 Task: Look for space in Ixtac Zoquitlán, Mexico from 12th  August, 2023 to 15th August, 2023 for 3 adults in price range Rs.12000 to Rs.16000. Place can be entire place with 2 bedrooms having 3 beds and 1 bathroom. Property type can be house, flat, guest house. Booking option can be shelf check-in. Required host language is English.
Action: Mouse moved to (471, 103)
Screenshot: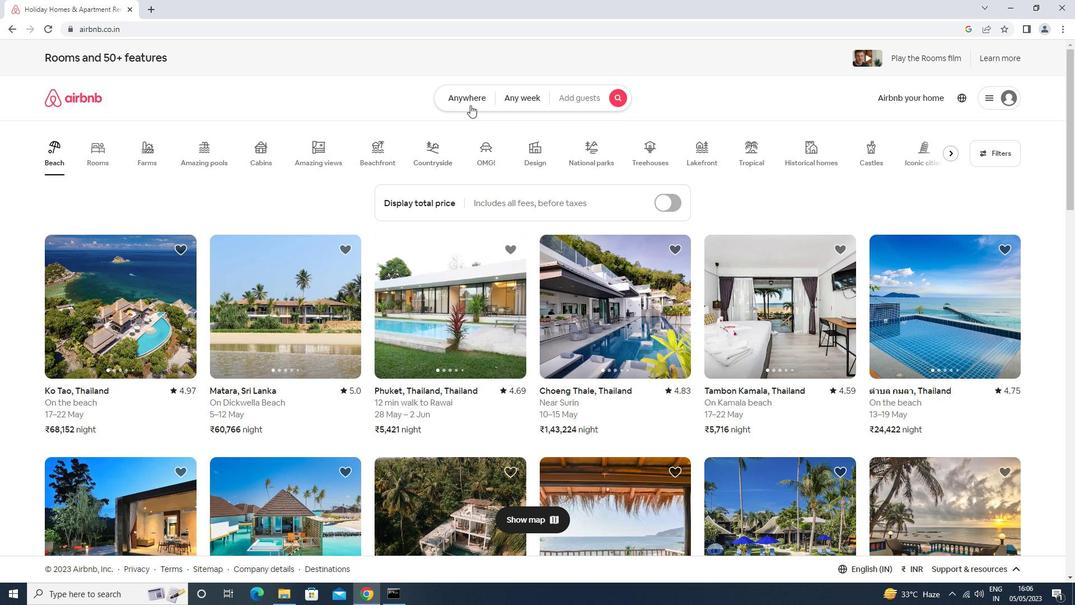 
Action: Mouse pressed left at (471, 103)
Screenshot: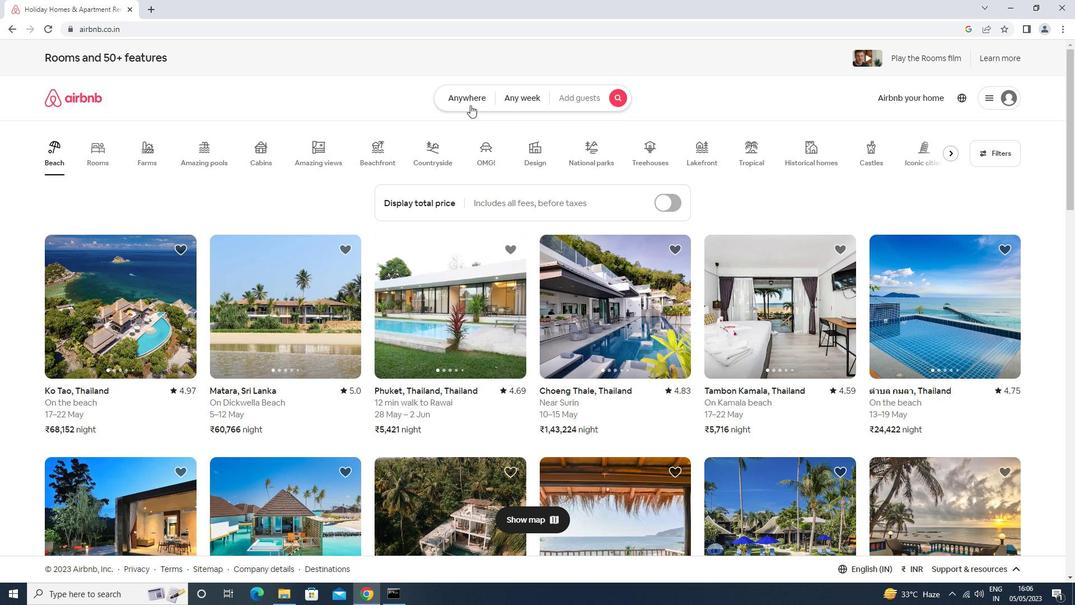 
Action: Mouse moved to (396, 130)
Screenshot: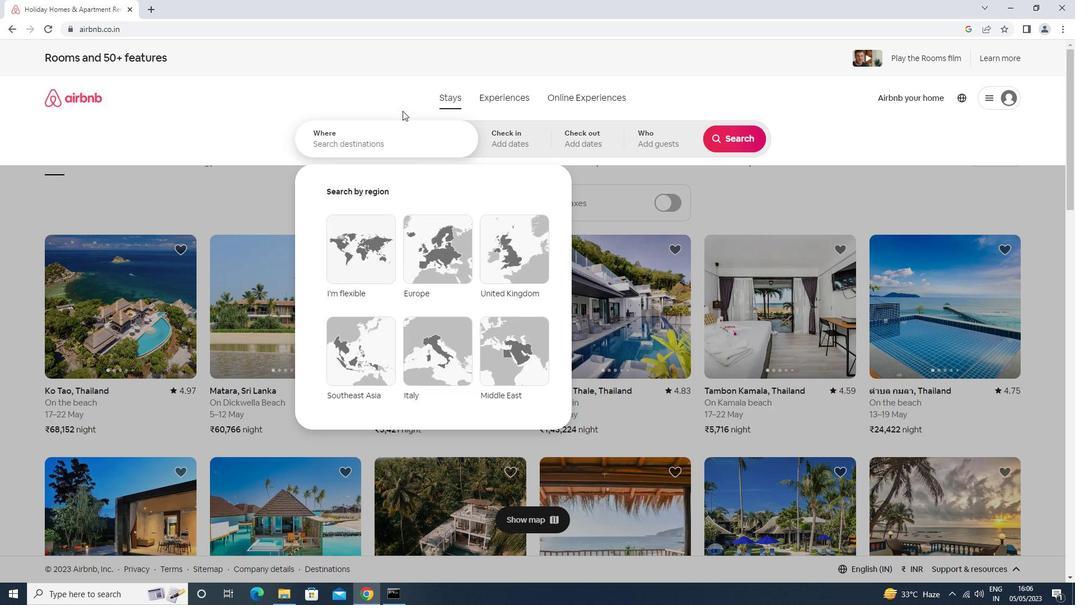 
Action: Mouse pressed left at (396, 130)
Screenshot: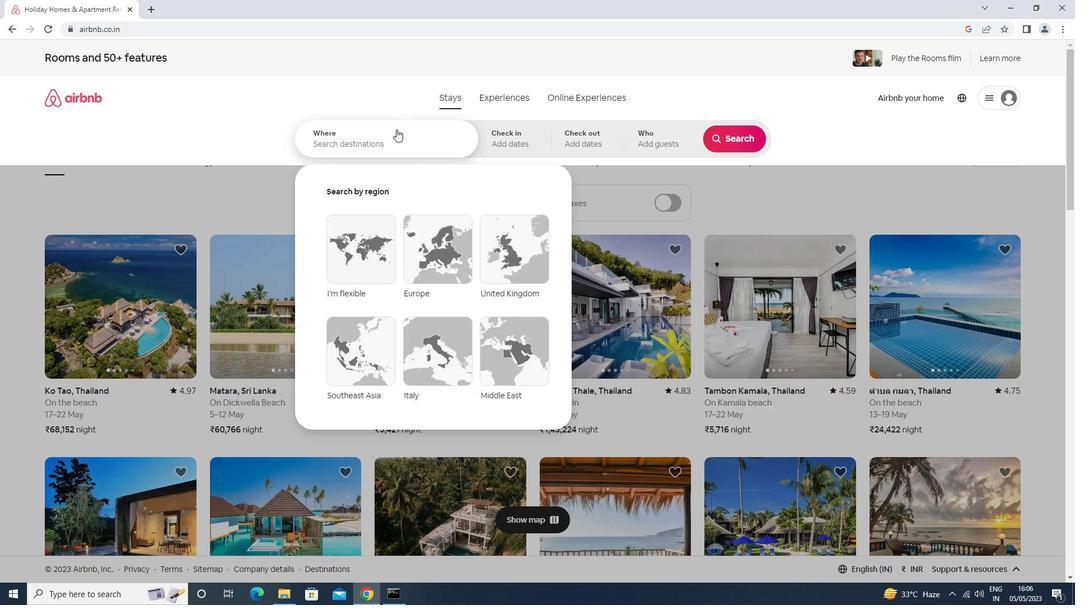 
Action: Mouse moved to (396, 131)
Screenshot: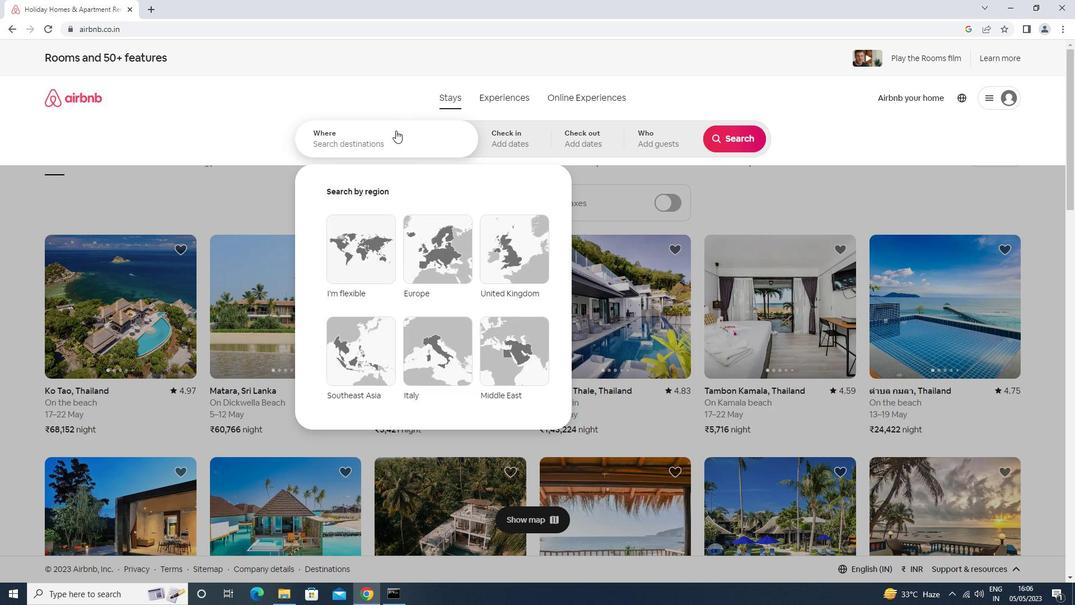 
Action: Key pressed lxmiquilpan<Key.space>zoquitlan,<Key.space>mexico<Key.enter>
Screenshot: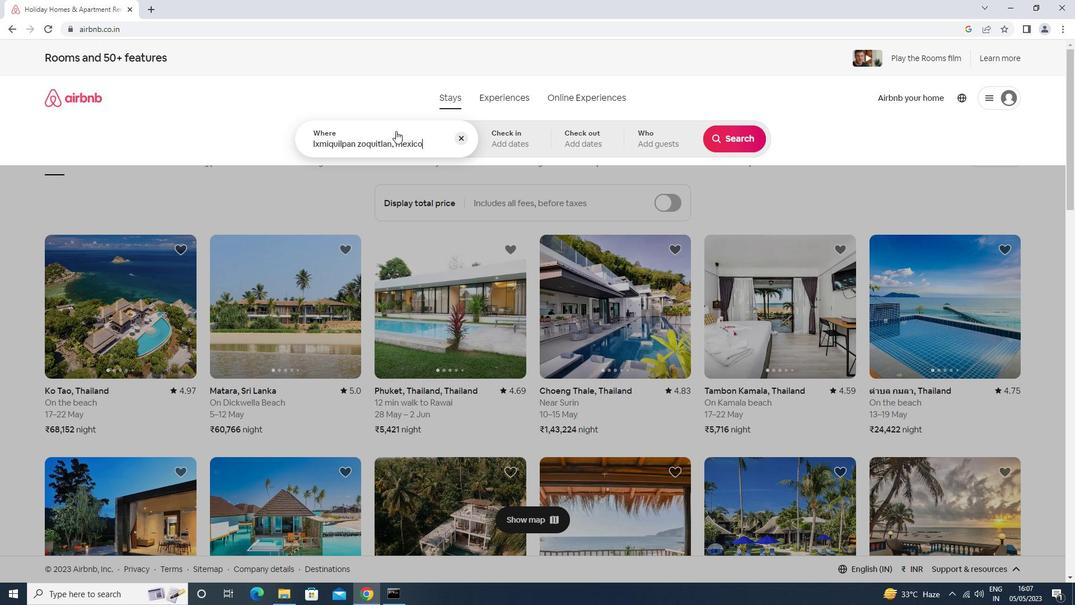
Action: Mouse moved to (729, 230)
Screenshot: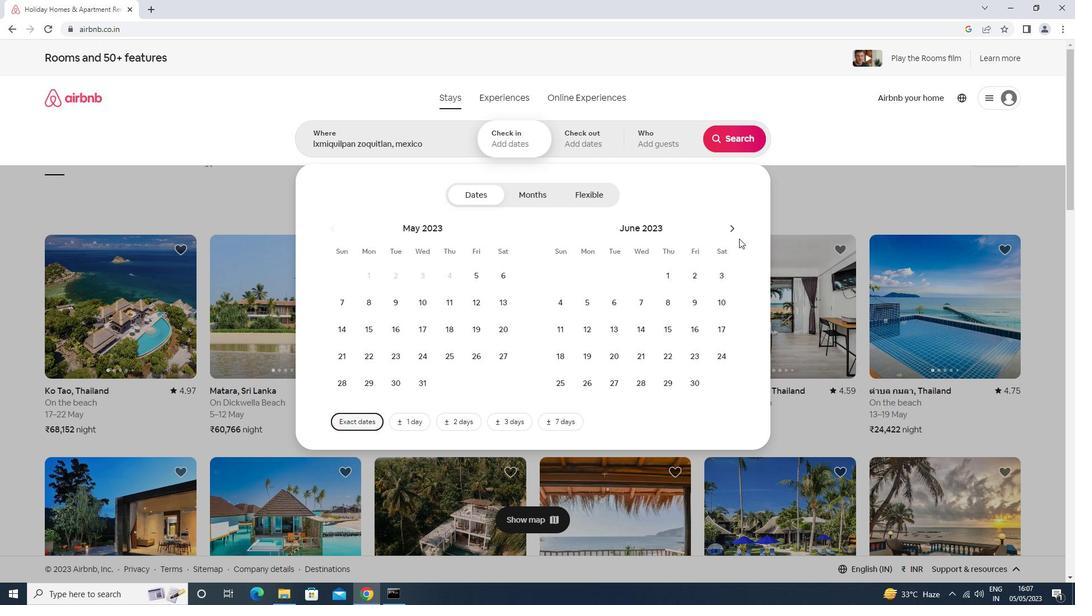 
Action: Mouse pressed left at (729, 230)
Screenshot: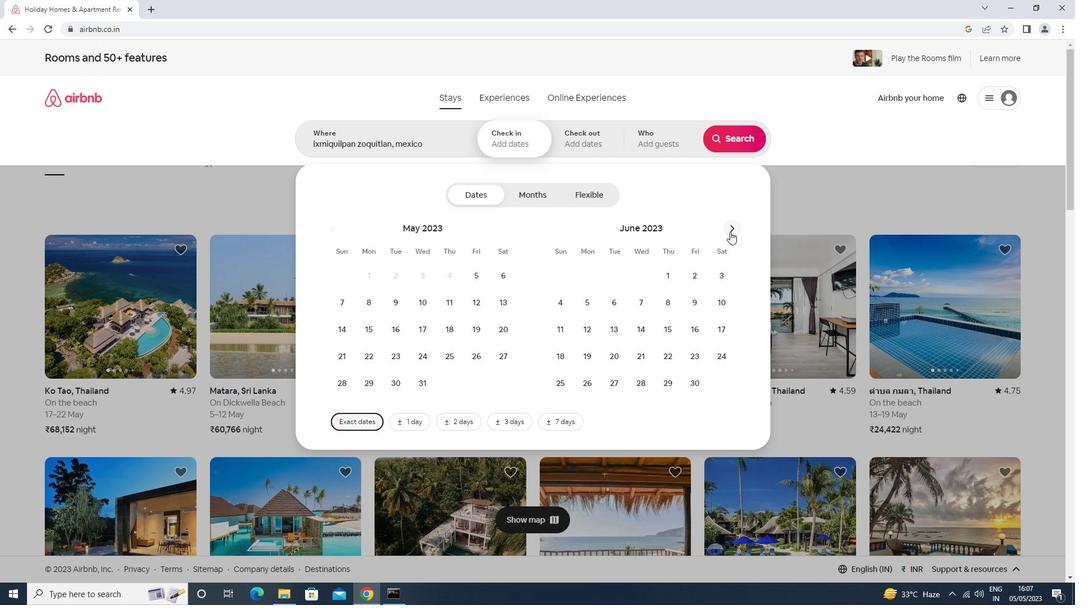 
Action: Mouse moved to (729, 230)
Screenshot: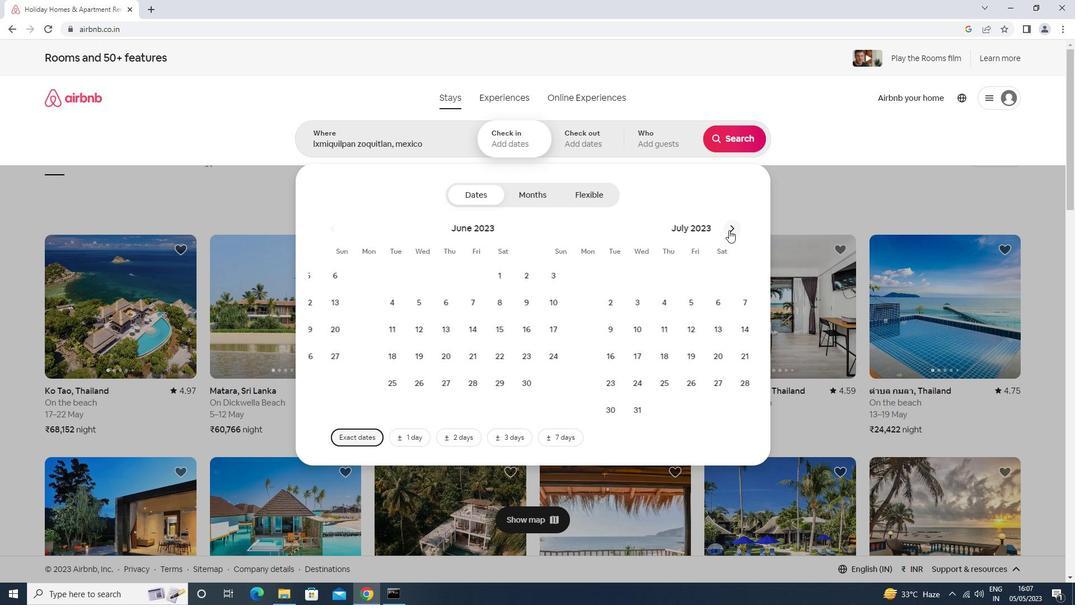 
Action: Mouse pressed left at (729, 230)
Screenshot: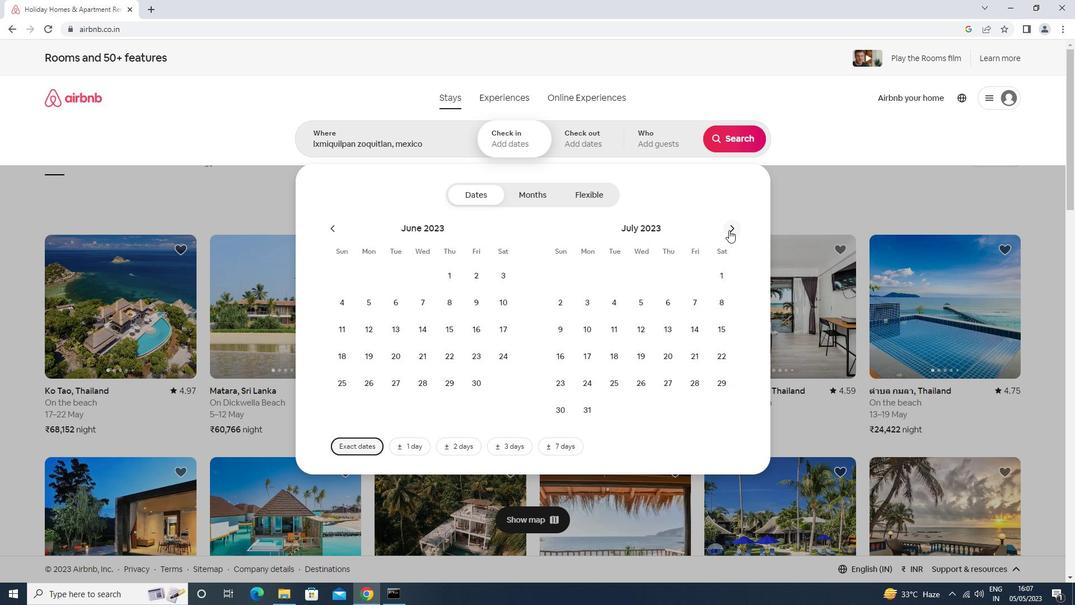 
Action: Mouse moved to (729, 295)
Screenshot: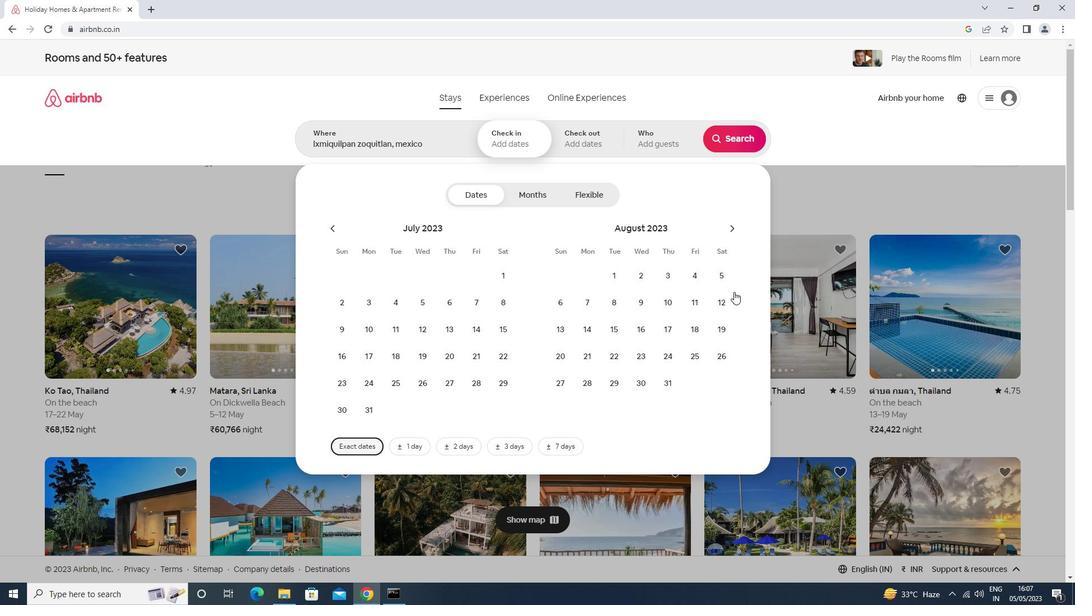 
Action: Mouse pressed left at (729, 295)
Screenshot: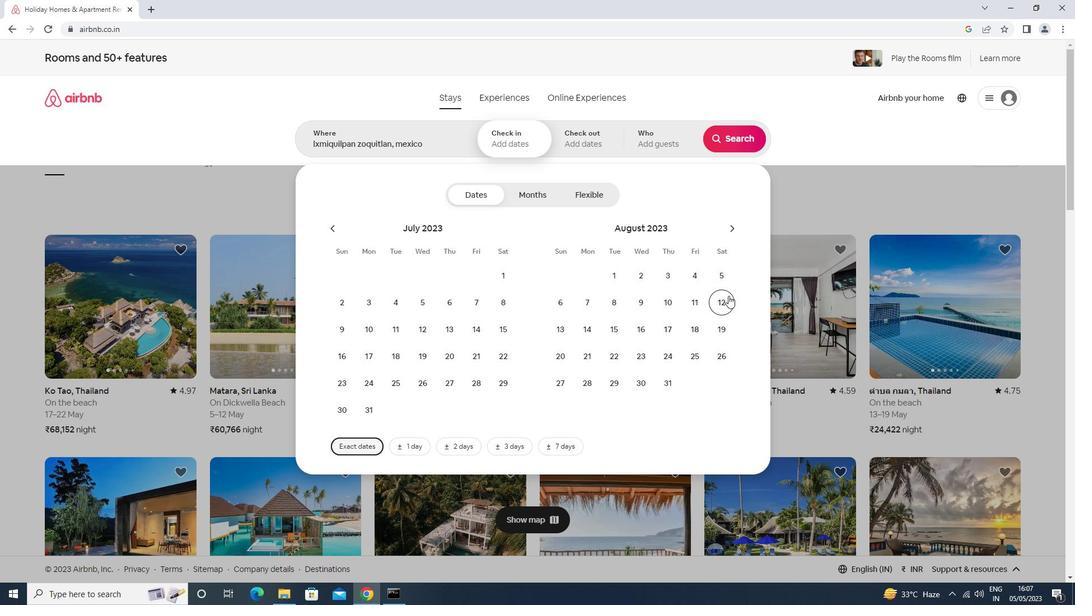 
Action: Mouse moved to (620, 331)
Screenshot: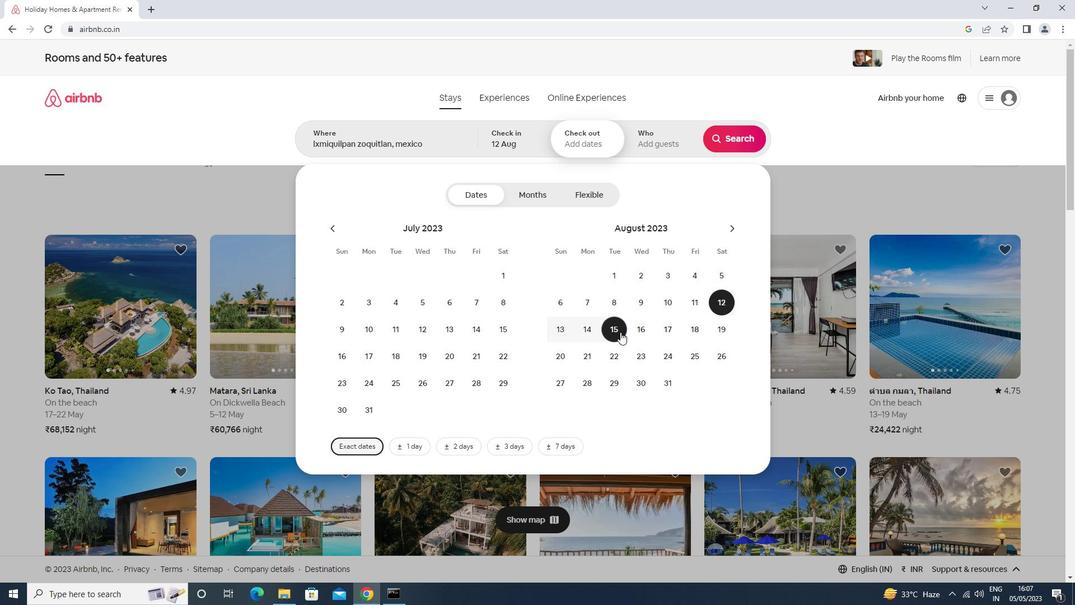 
Action: Mouse pressed left at (620, 331)
Screenshot: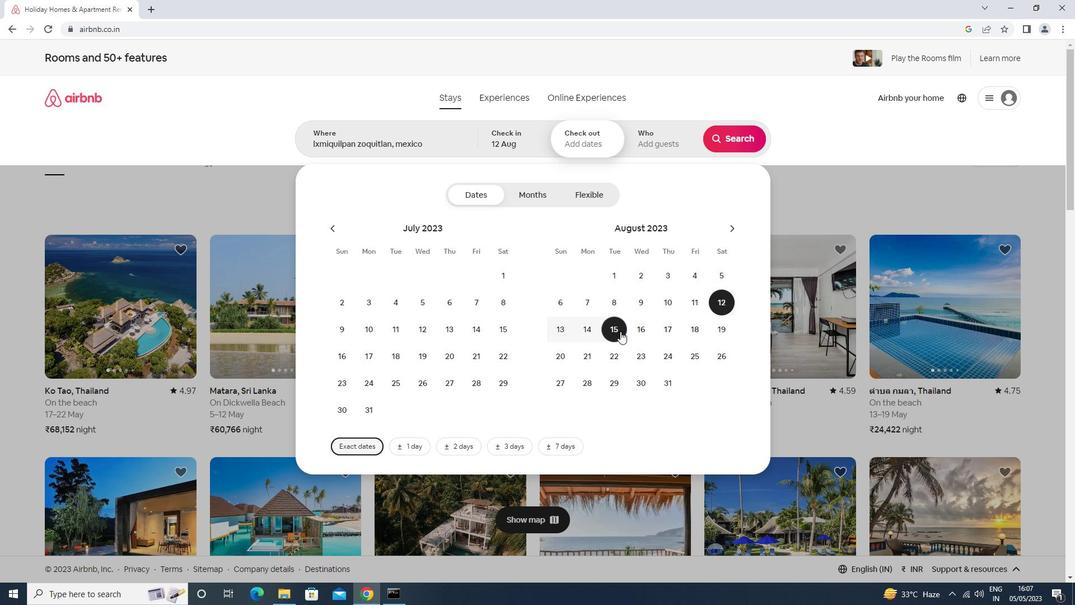 
Action: Mouse moved to (671, 143)
Screenshot: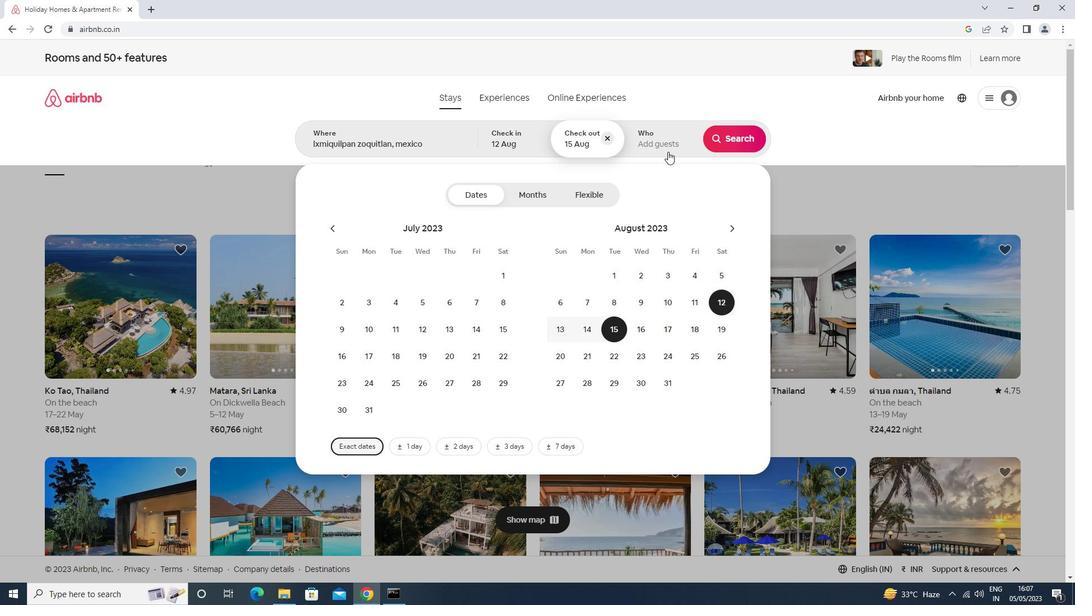 
Action: Mouse pressed left at (671, 143)
Screenshot: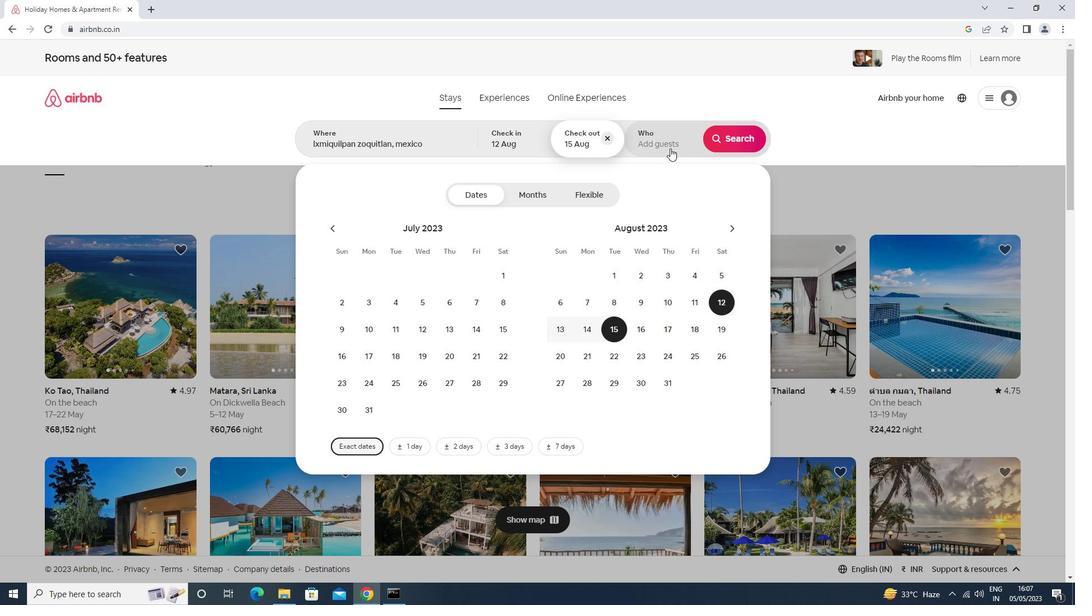 
Action: Mouse moved to (735, 196)
Screenshot: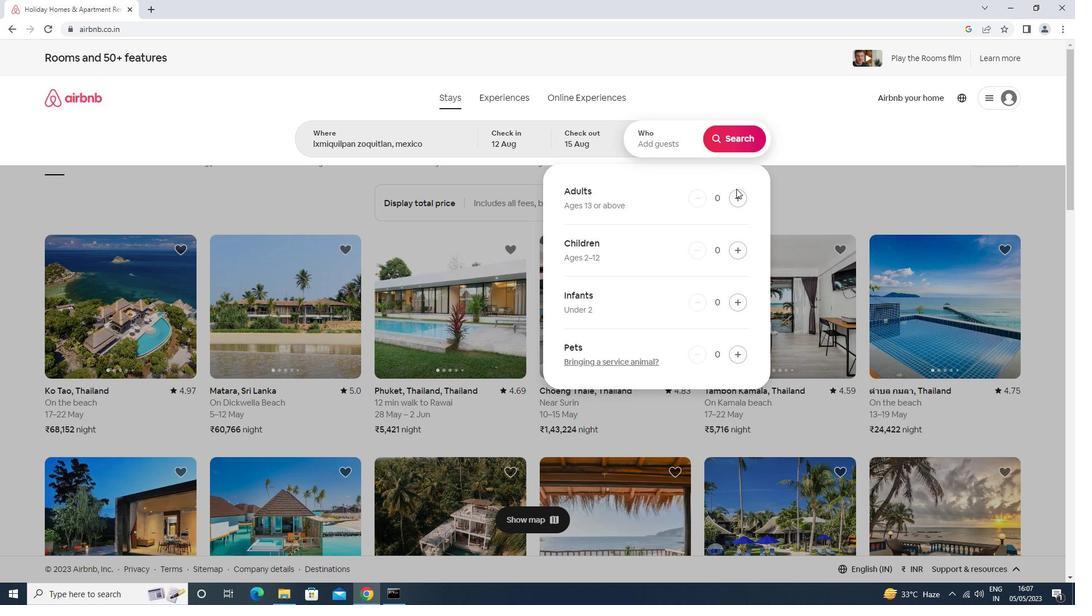 
Action: Mouse pressed left at (735, 196)
Screenshot: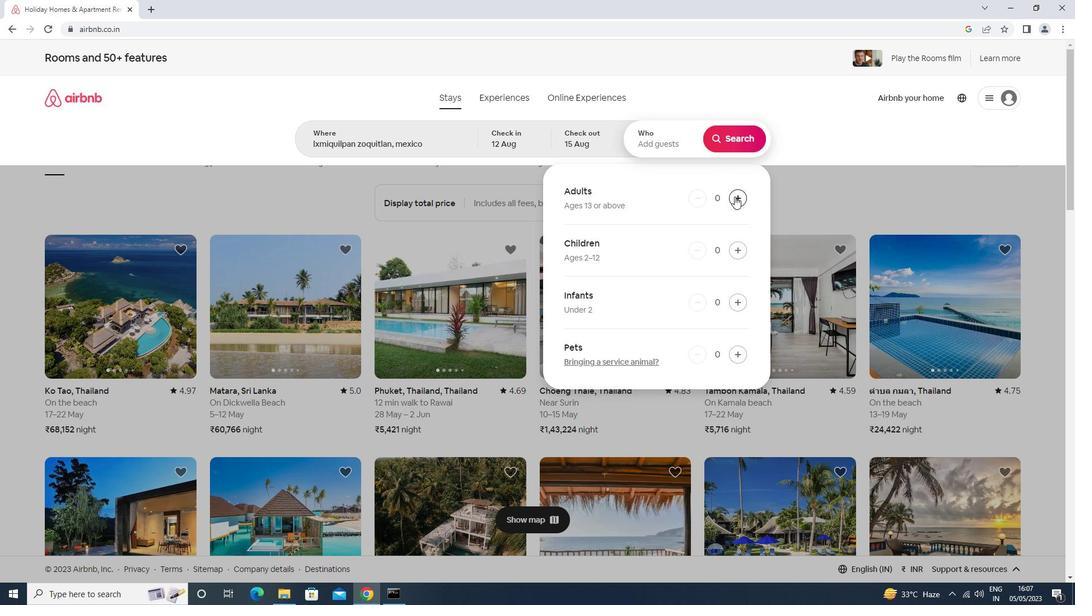 
Action: Mouse pressed left at (735, 196)
Screenshot: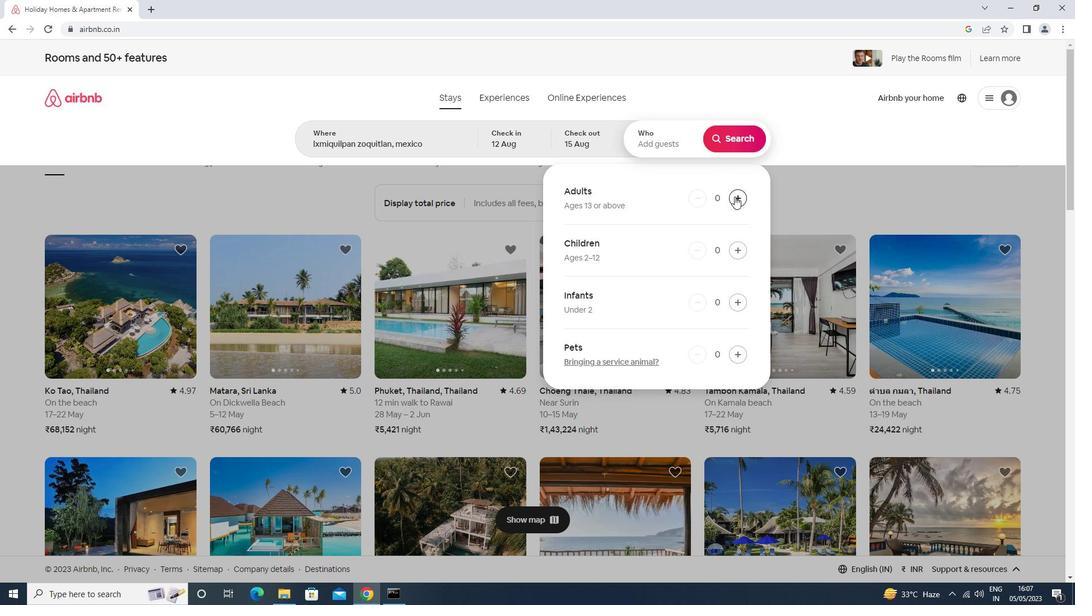 
Action: Mouse pressed left at (735, 196)
Screenshot: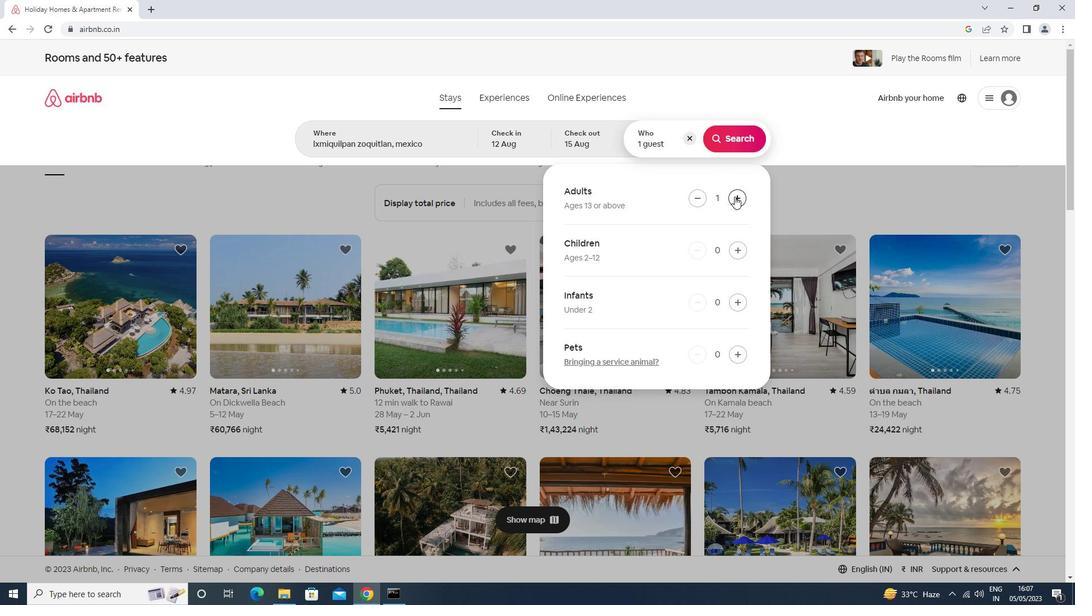 
Action: Mouse moved to (737, 144)
Screenshot: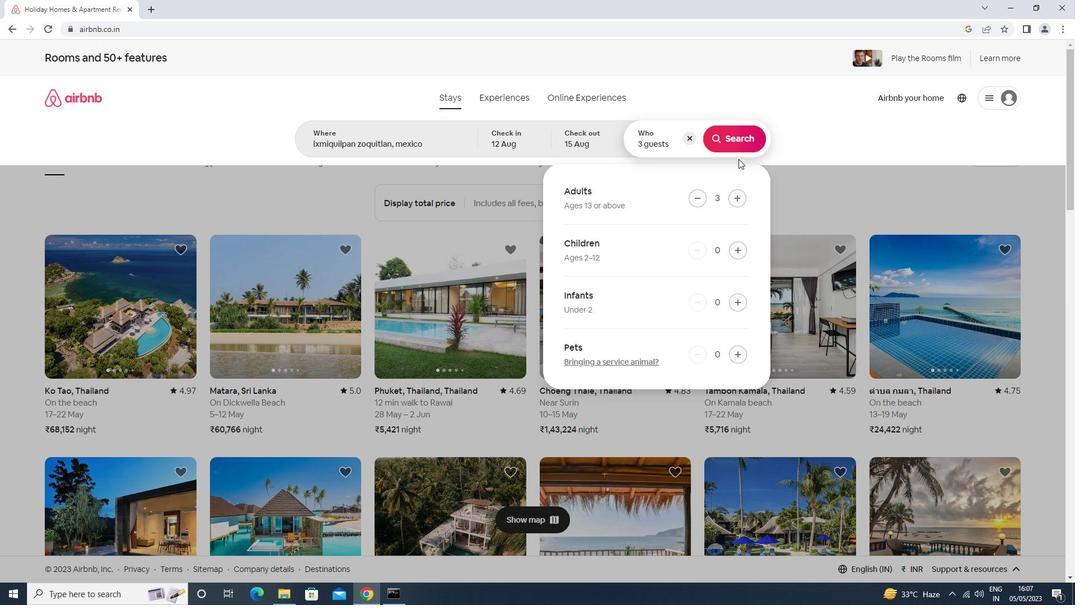 
Action: Mouse pressed left at (737, 144)
Screenshot: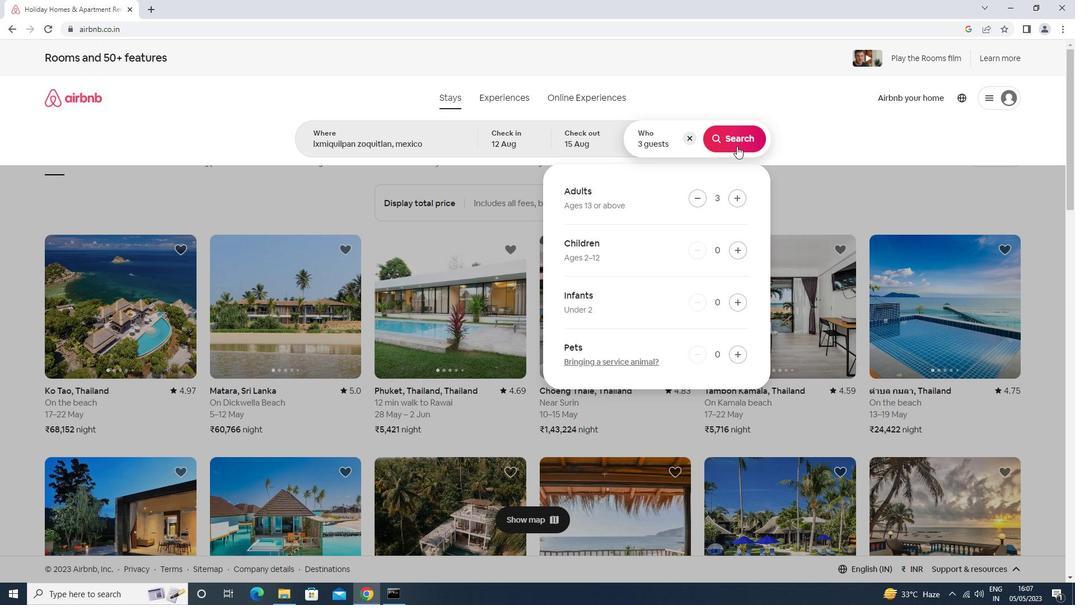 
Action: Mouse moved to (1035, 107)
Screenshot: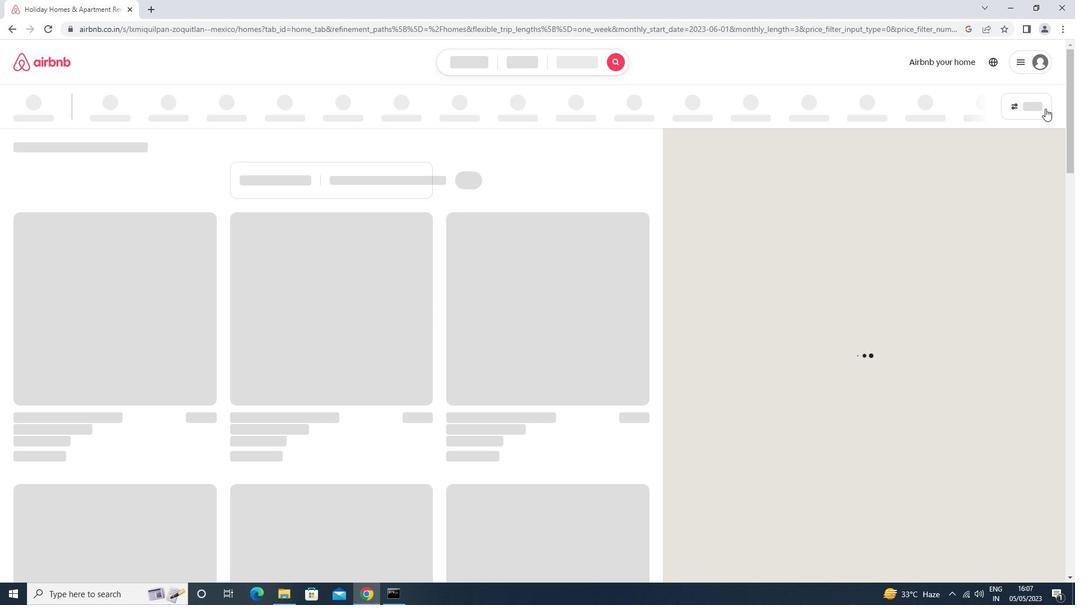 
Action: Mouse pressed left at (1035, 107)
Screenshot: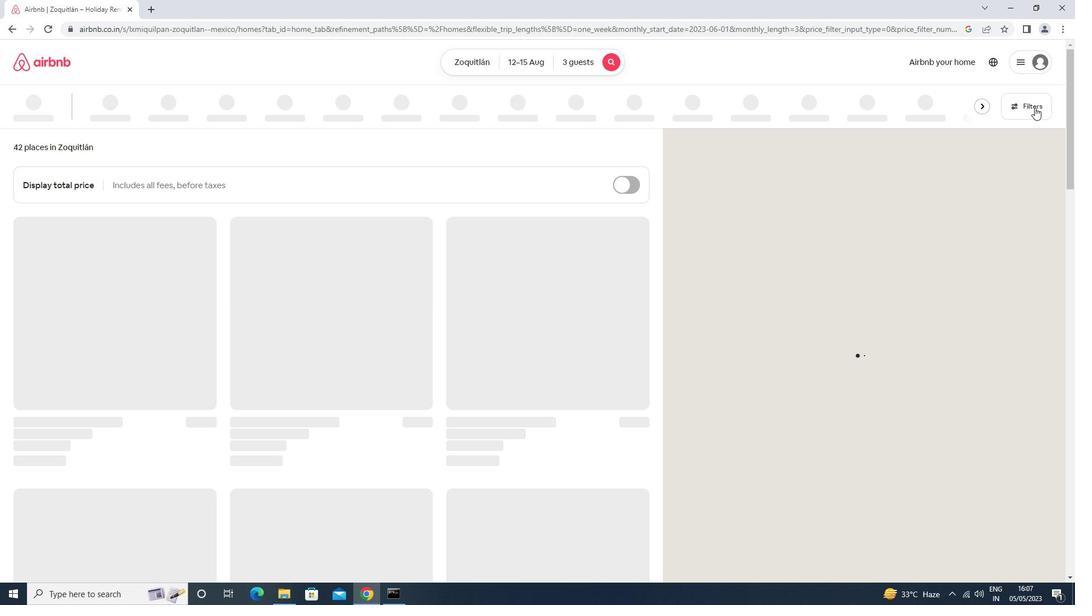 
Action: Mouse moved to (454, 374)
Screenshot: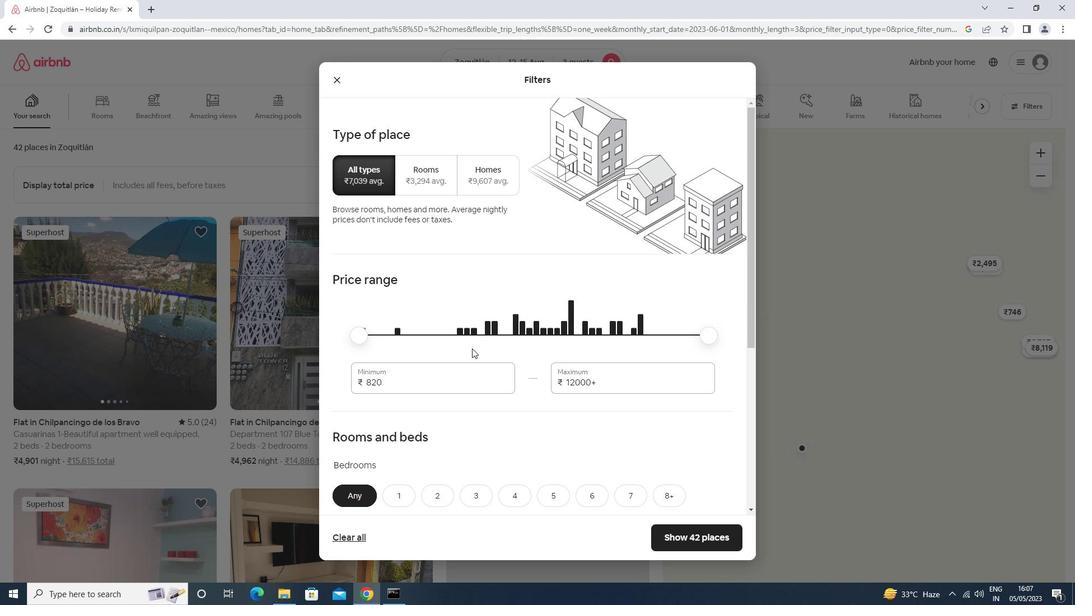 
Action: Mouse pressed left at (454, 374)
Screenshot: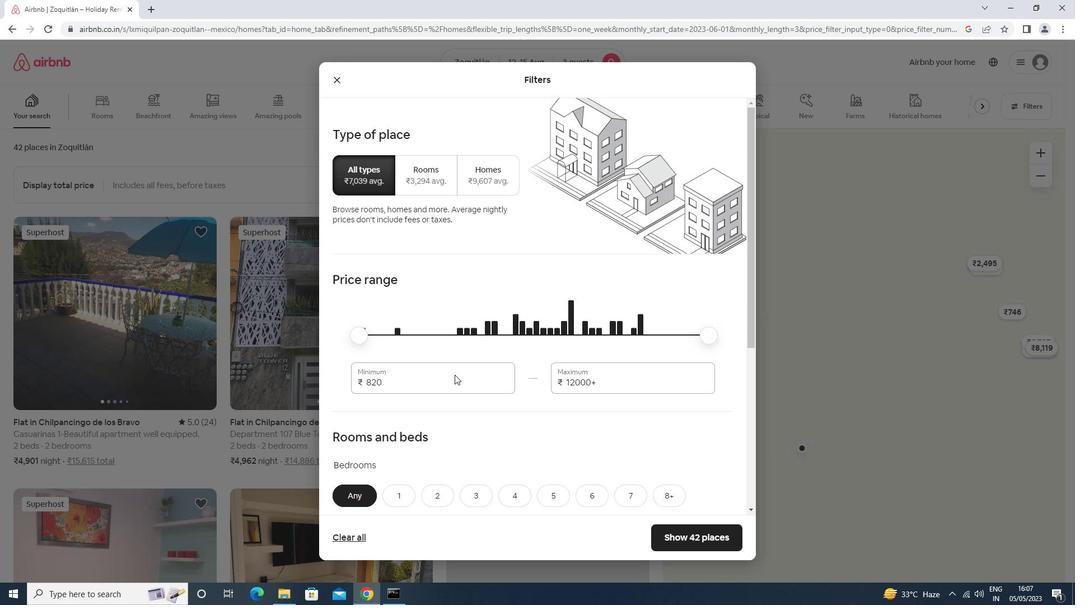 
Action: Mouse moved to (454, 374)
Screenshot: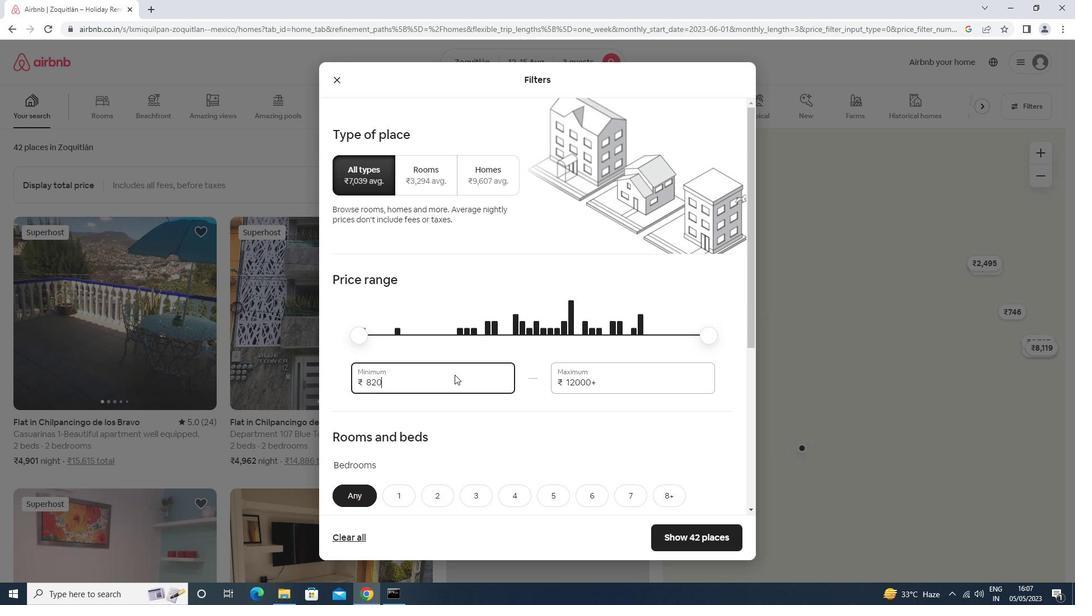 
Action: Key pressed <Key.backspace><Key.backspace><Key.backspace>12000<Key.tab>16000
Screenshot: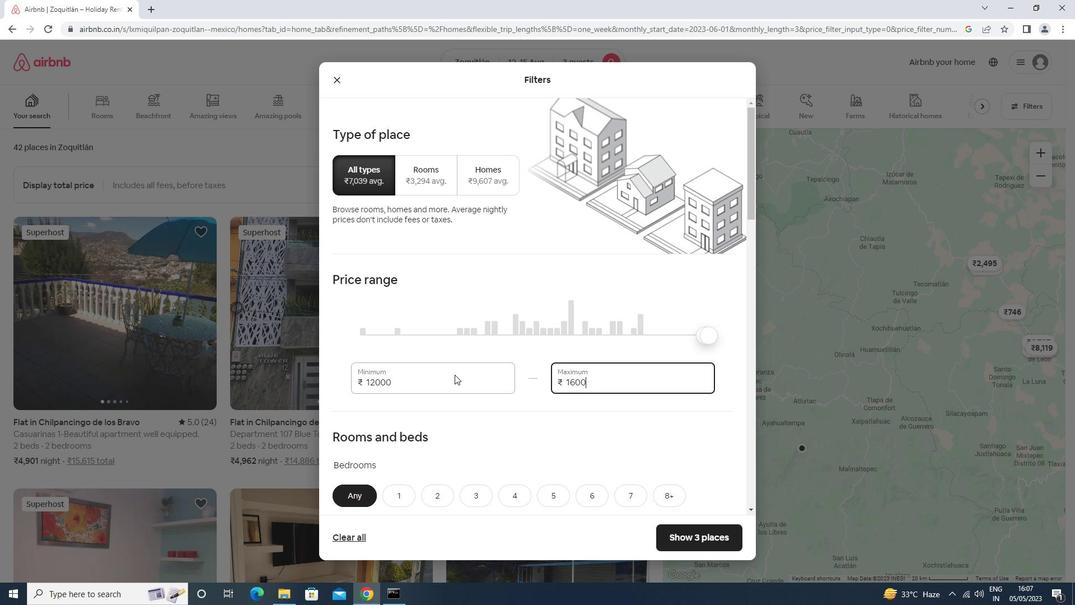 
Action: Mouse scrolled (454, 374) with delta (0, 0)
Screenshot: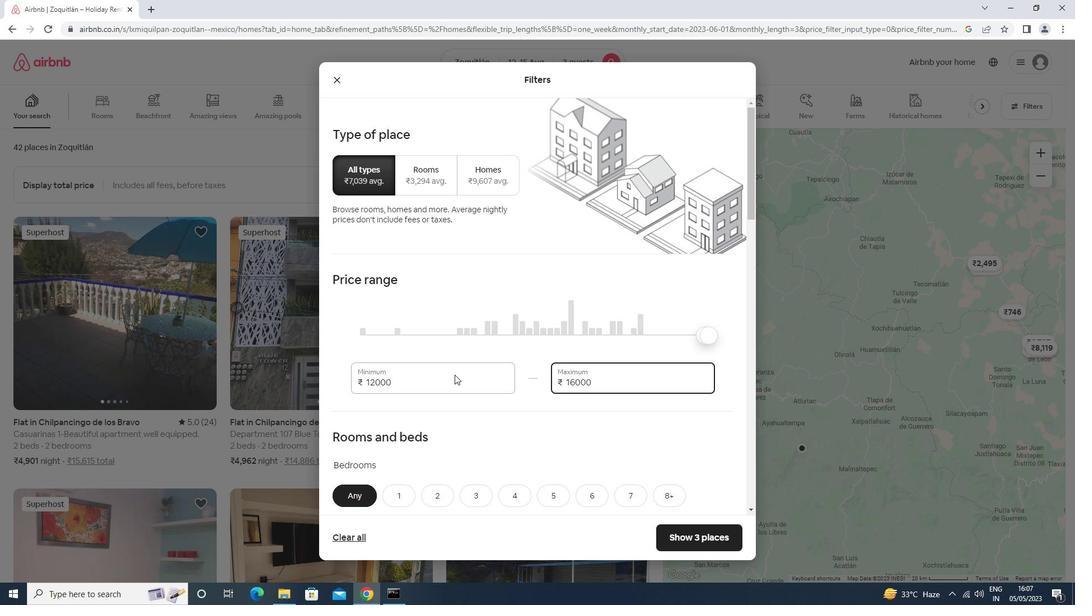 
Action: Mouse scrolled (454, 374) with delta (0, 0)
Screenshot: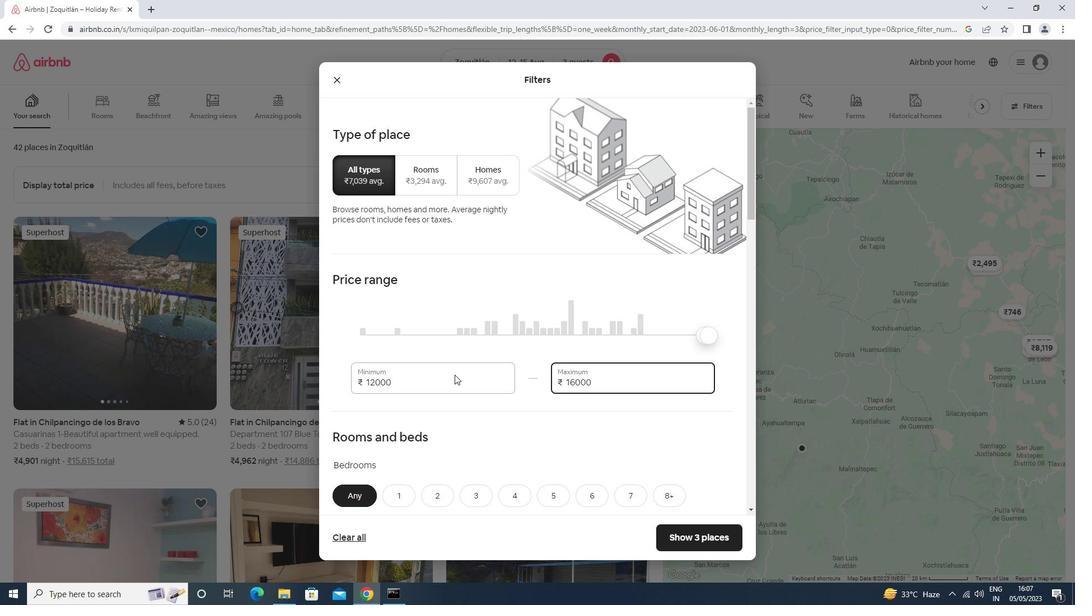 
Action: Mouse scrolled (454, 374) with delta (0, 0)
Screenshot: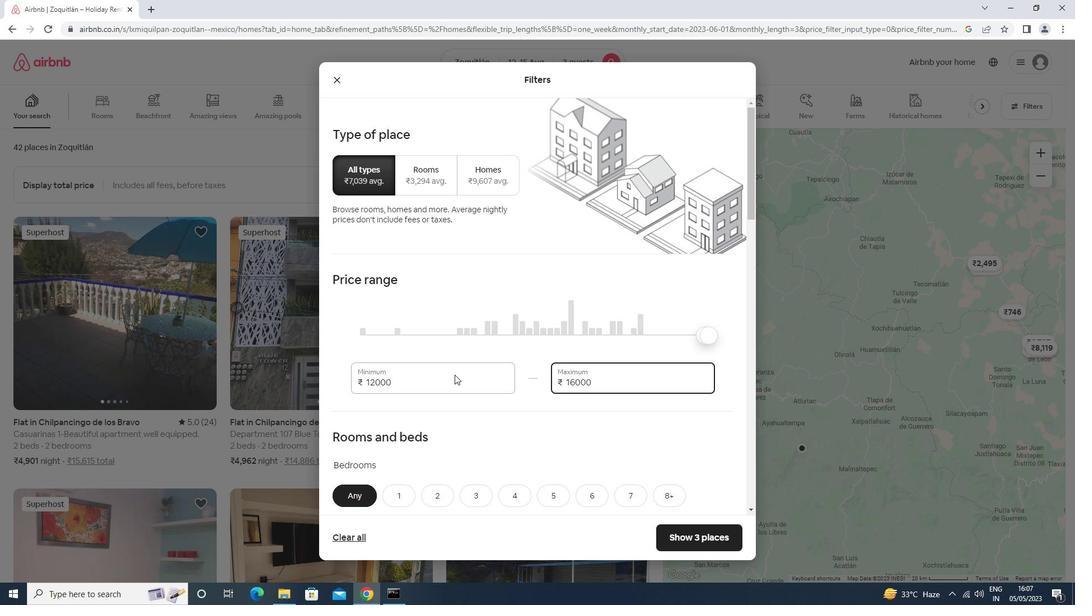 
Action: Mouse scrolled (454, 374) with delta (0, 0)
Screenshot: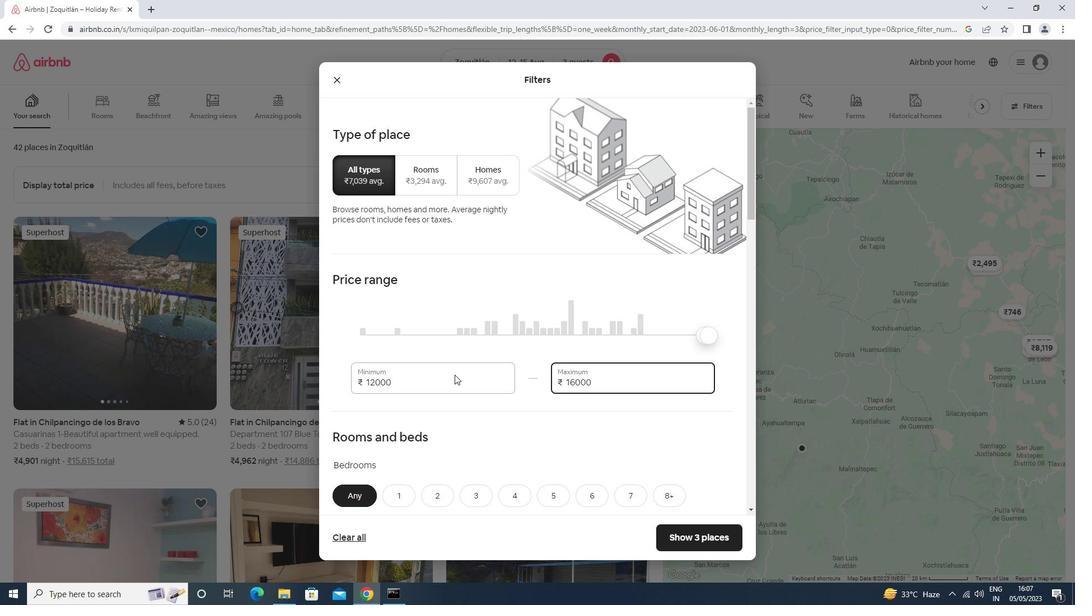 
Action: Mouse moved to (442, 277)
Screenshot: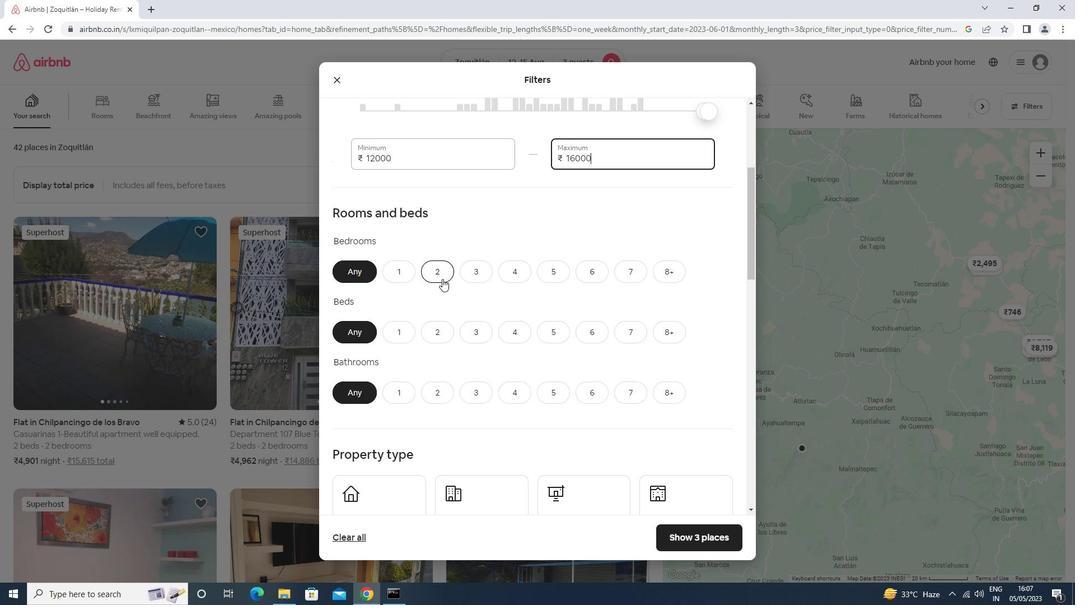 
Action: Mouse pressed left at (442, 277)
Screenshot: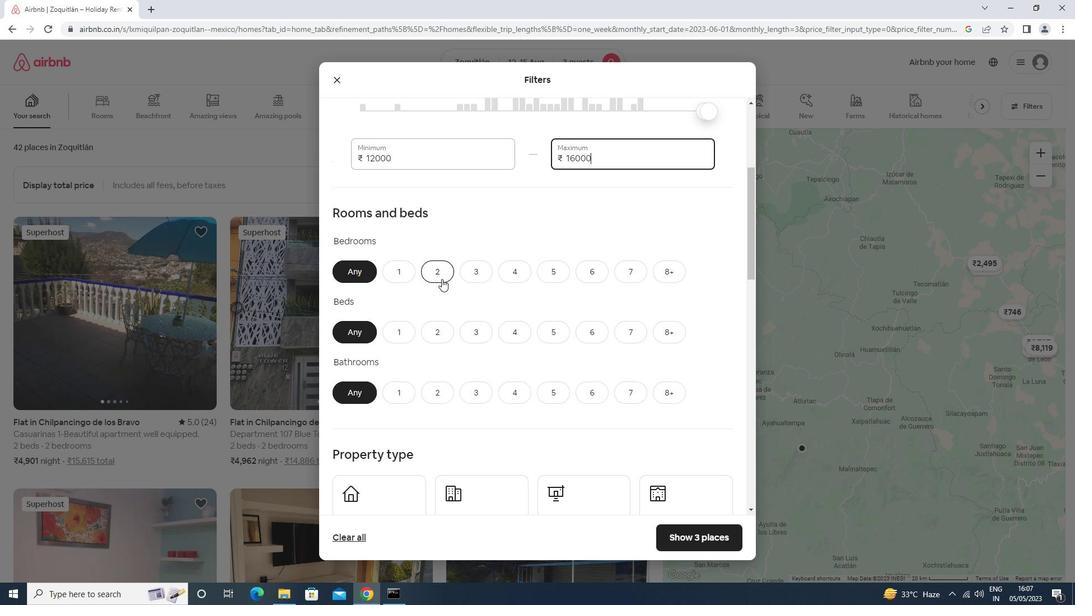 
Action: Mouse moved to (470, 330)
Screenshot: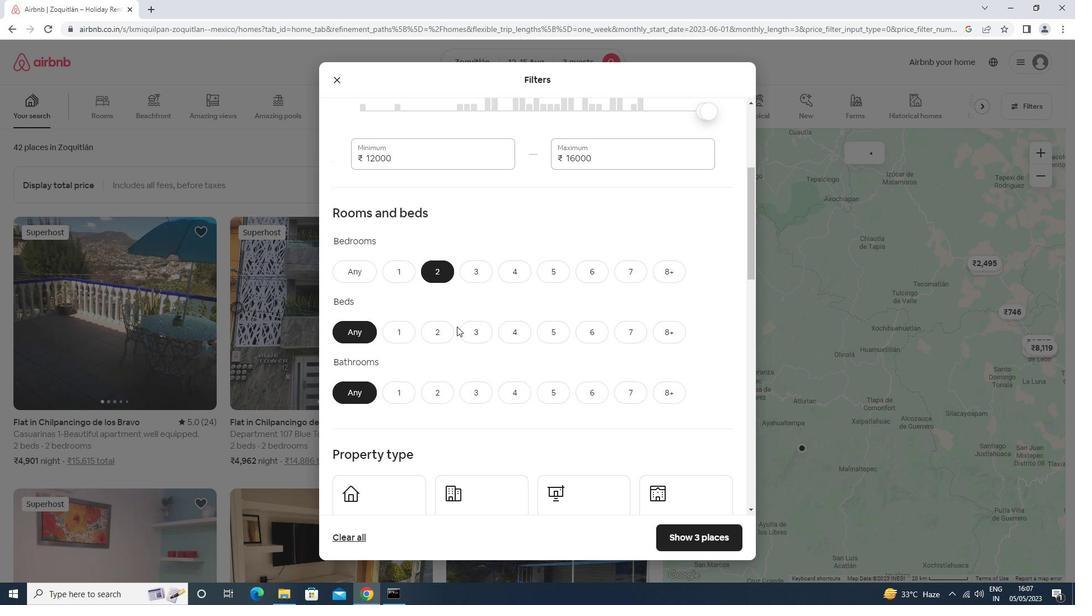 
Action: Mouse pressed left at (470, 330)
Screenshot: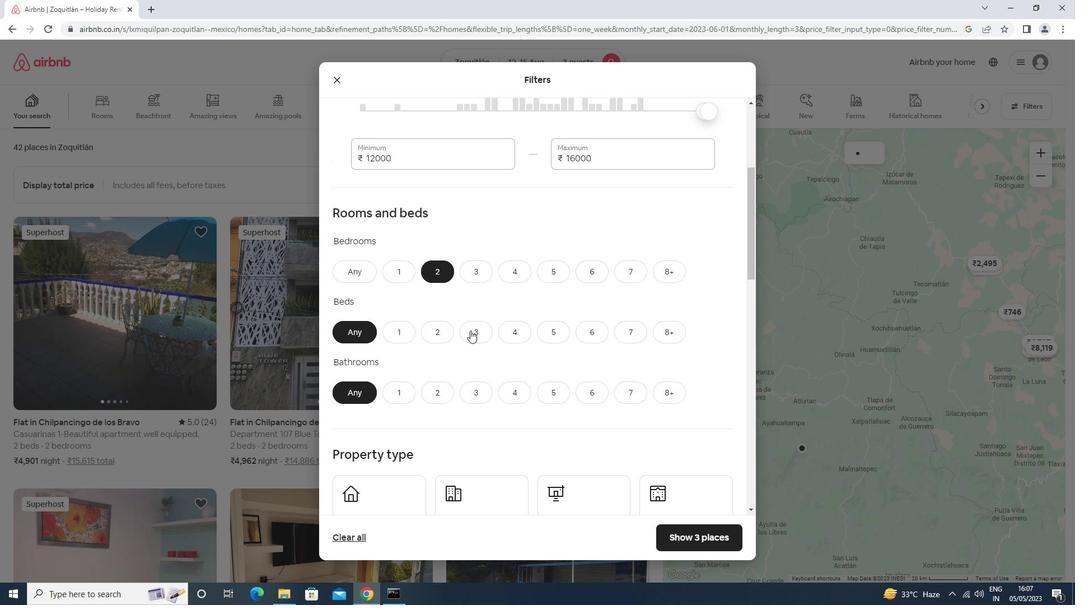 
Action: Mouse moved to (412, 393)
Screenshot: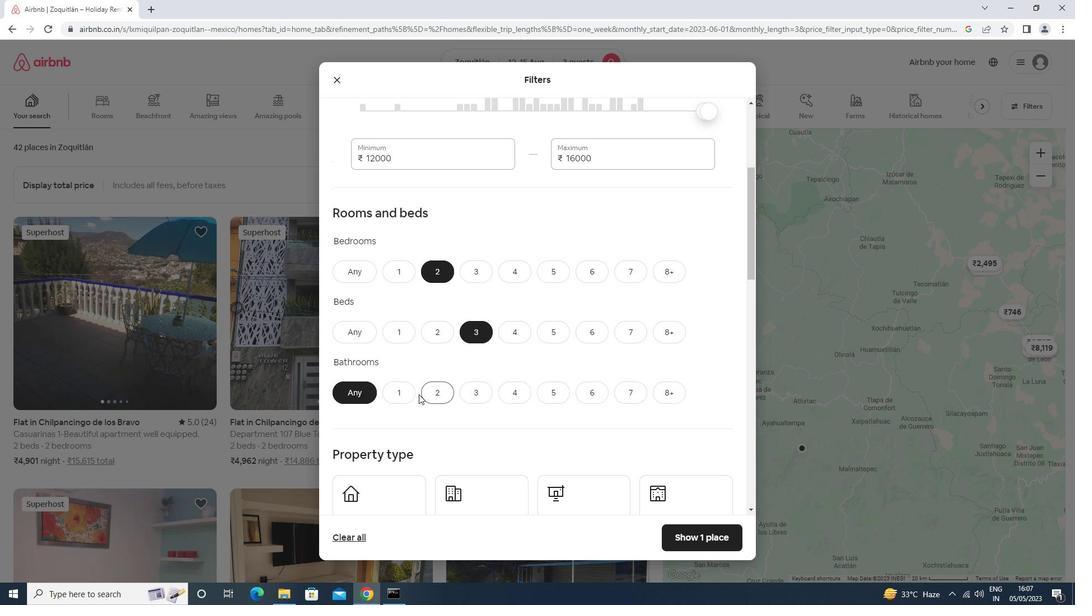 
Action: Mouse pressed left at (412, 393)
Screenshot: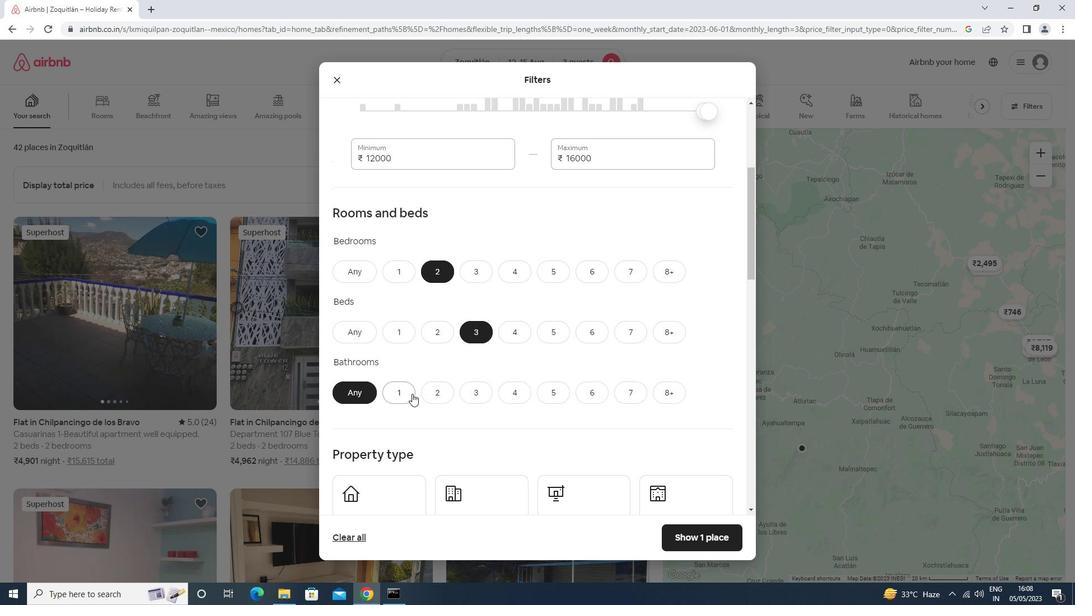 
Action: Mouse moved to (407, 395)
Screenshot: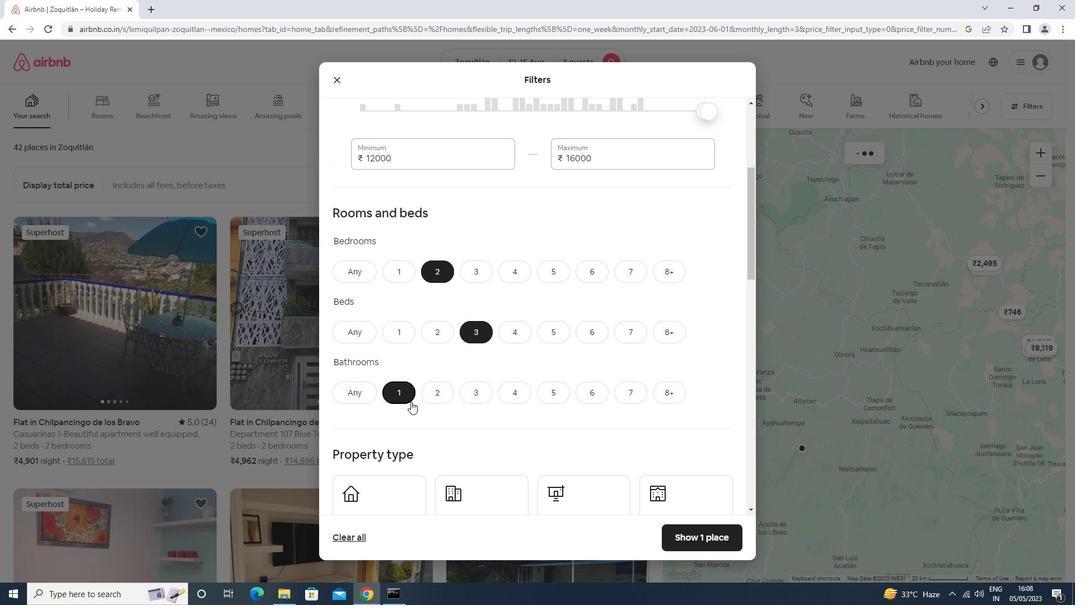 
Action: Mouse scrolled (407, 394) with delta (0, 0)
Screenshot: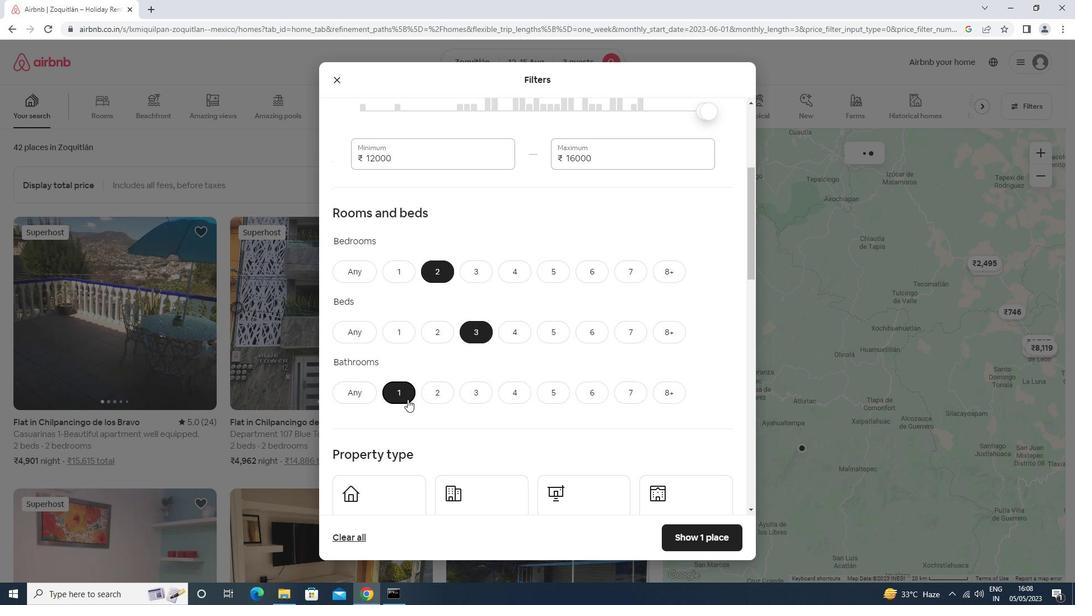 
Action: Mouse scrolled (407, 394) with delta (0, 0)
Screenshot: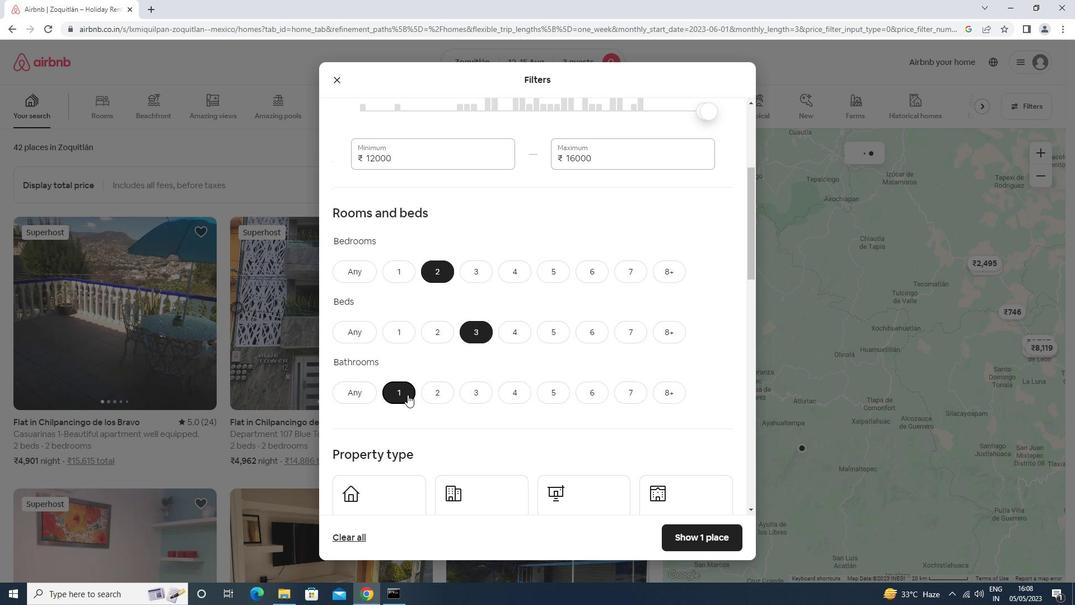 
Action: Mouse scrolled (407, 394) with delta (0, 0)
Screenshot: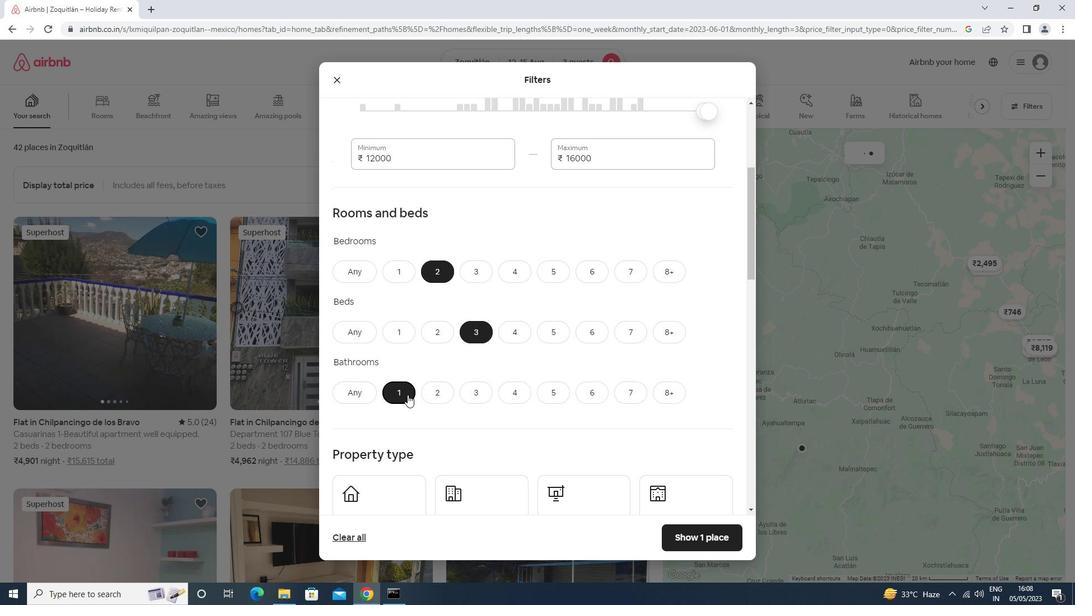 
Action: Mouse scrolled (407, 394) with delta (0, 0)
Screenshot: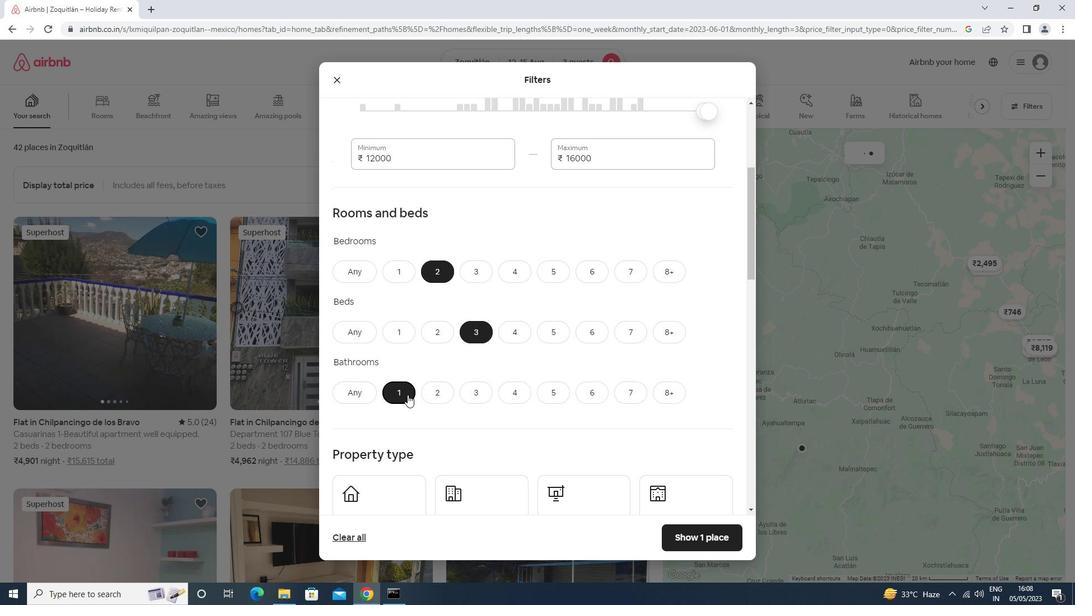 
Action: Mouse scrolled (407, 394) with delta (0, 0)
Screenshot: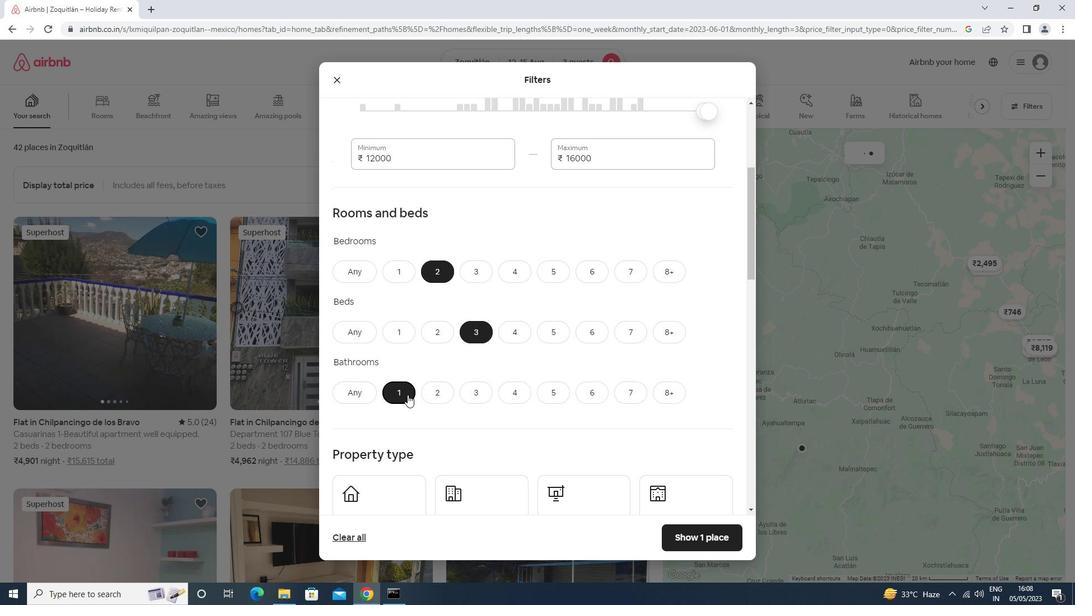 
Action: Mouse scrolled (407, 394) with delta (0, 0)
Screenshot: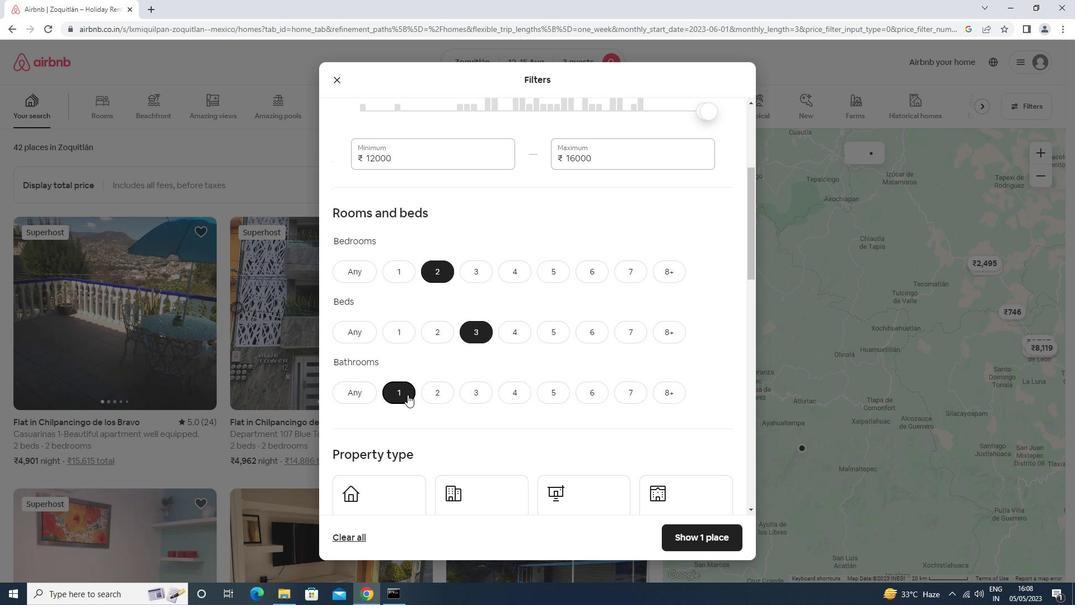 
Action: Mouse moved to (391, 177)
Screenshot: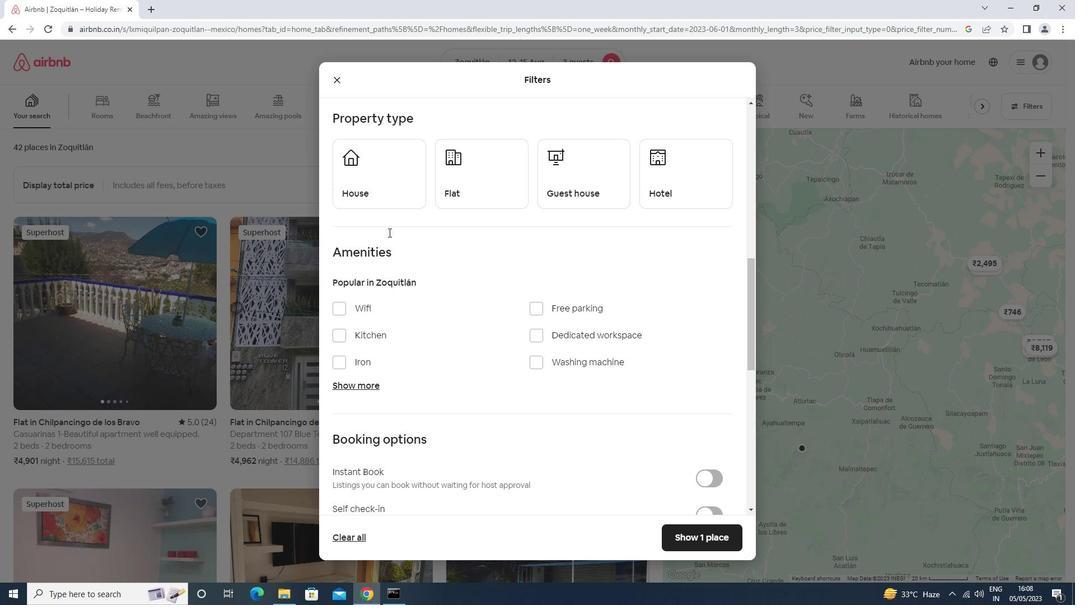 
Action: Mouse pressed left at (391, 177)
Screenshot: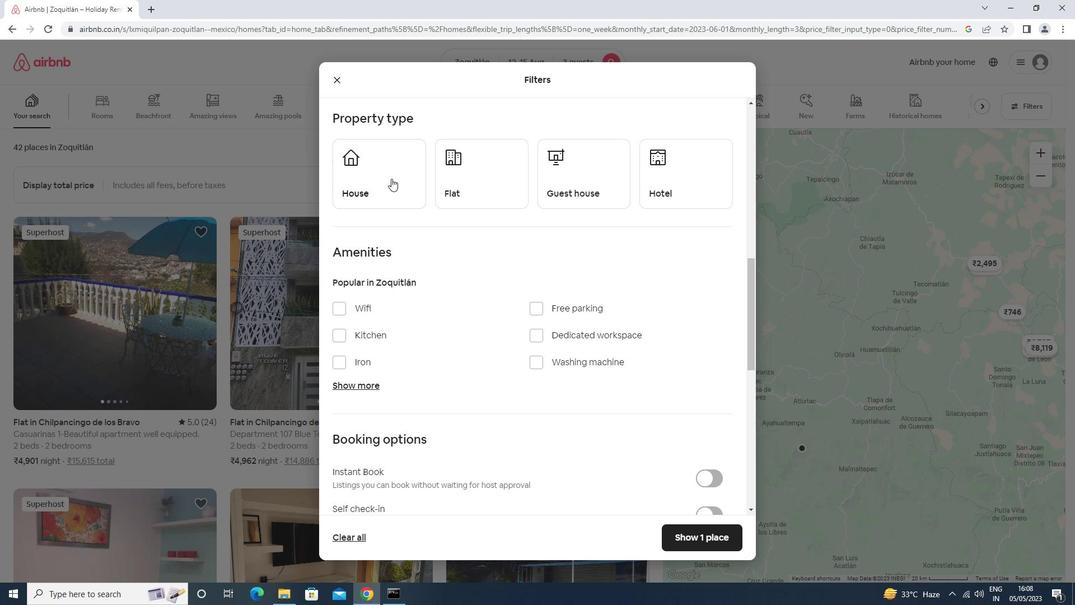 
Action: Mouse moved to (466, 186)
Screenshot: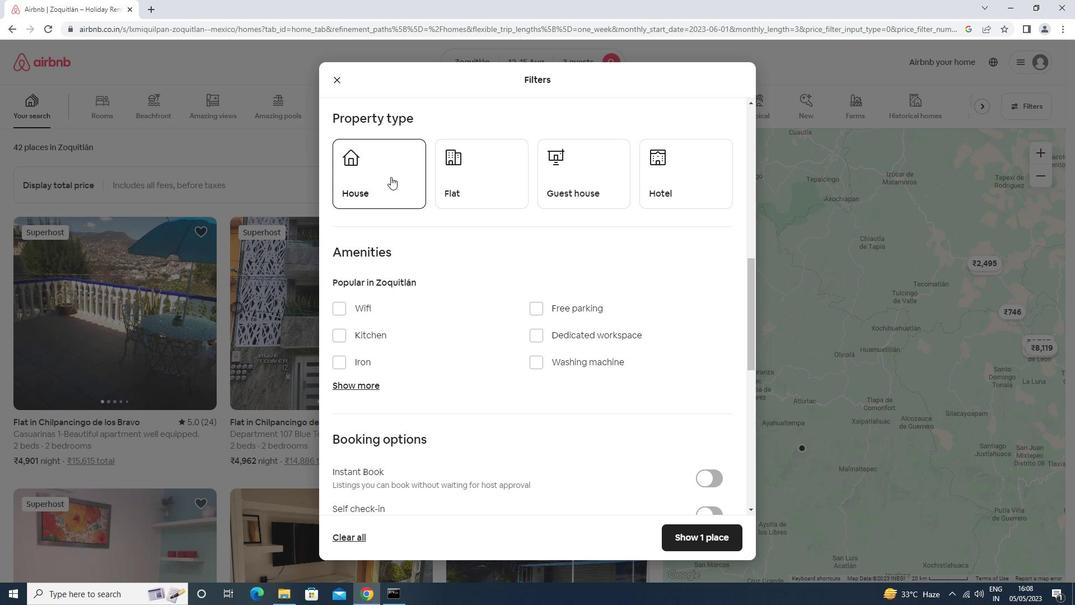 
Action: Mouse pressed left at (466, 186)
Screenshot: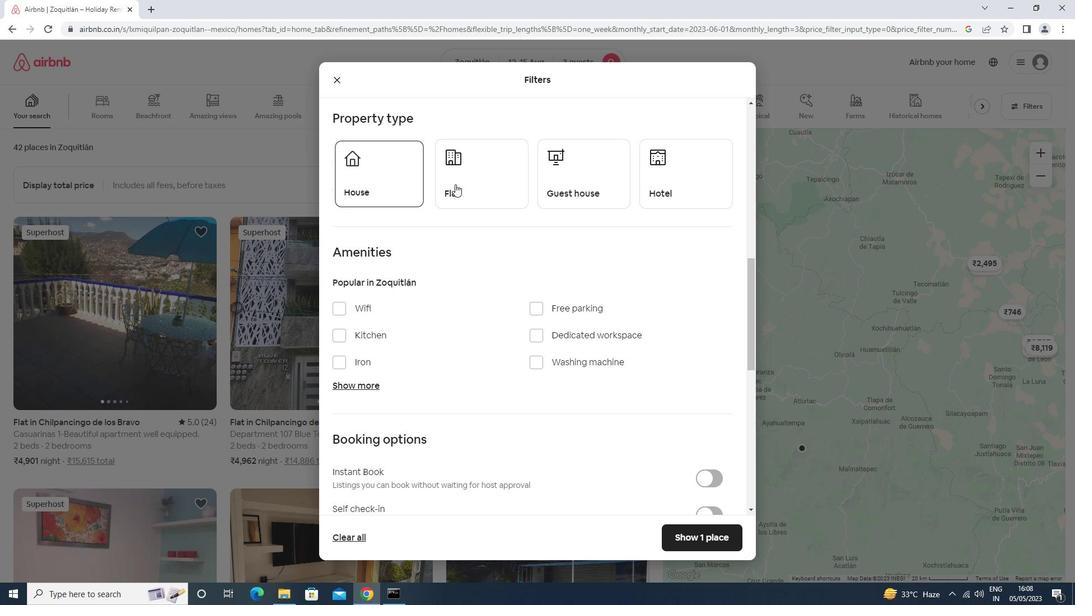 
Action: Mouse moved to (605, 186)
Screenshot: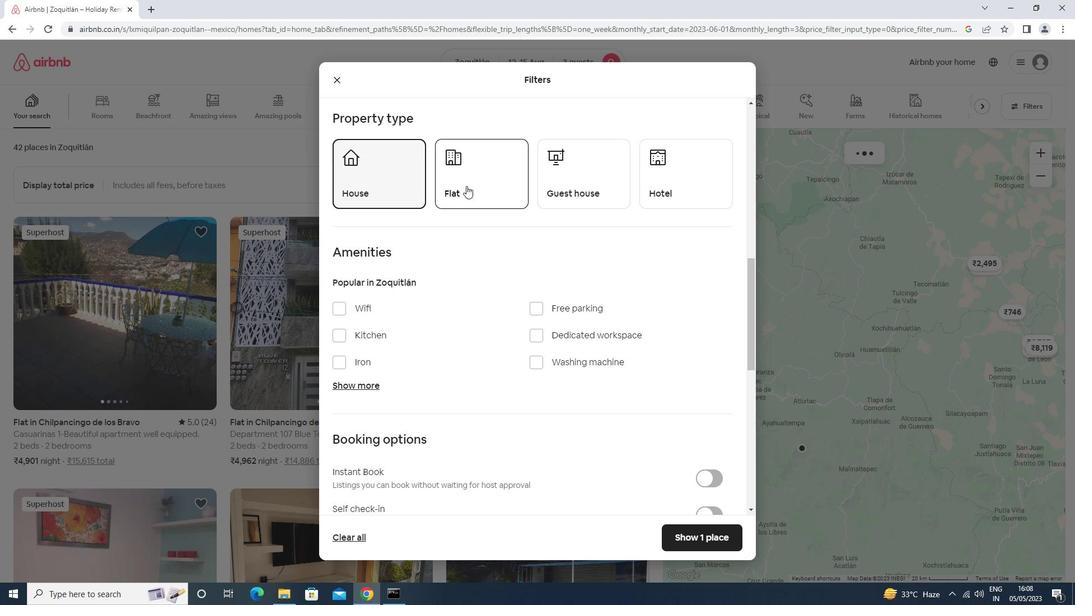 
Action: Mouse pressed left at (605, 186)
Screenshot: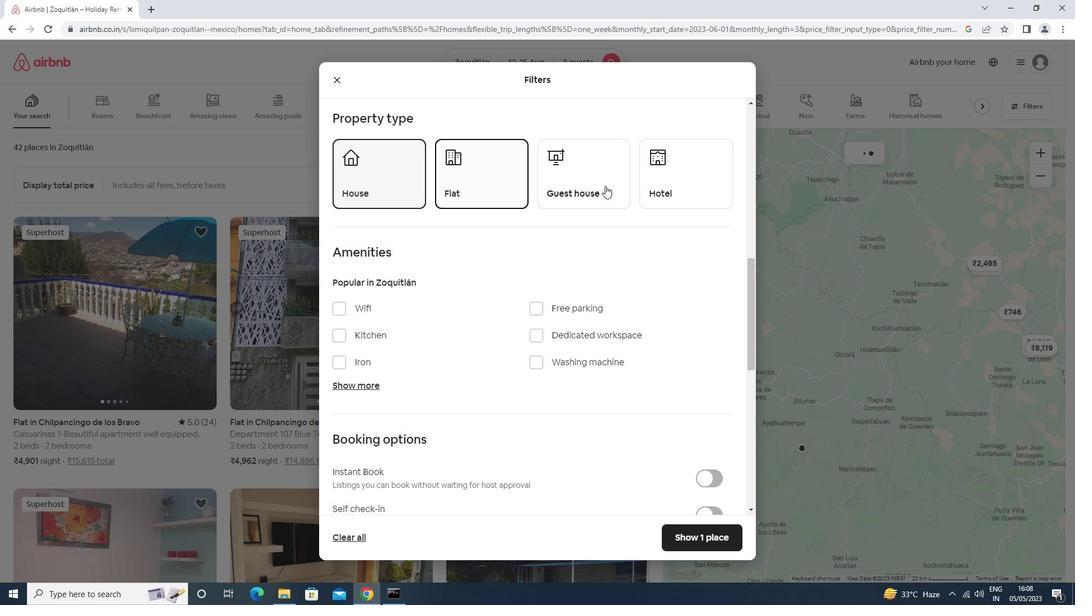 
Action: Mouse scrolled (605, 185) with delta (0, 0)
Screenshot: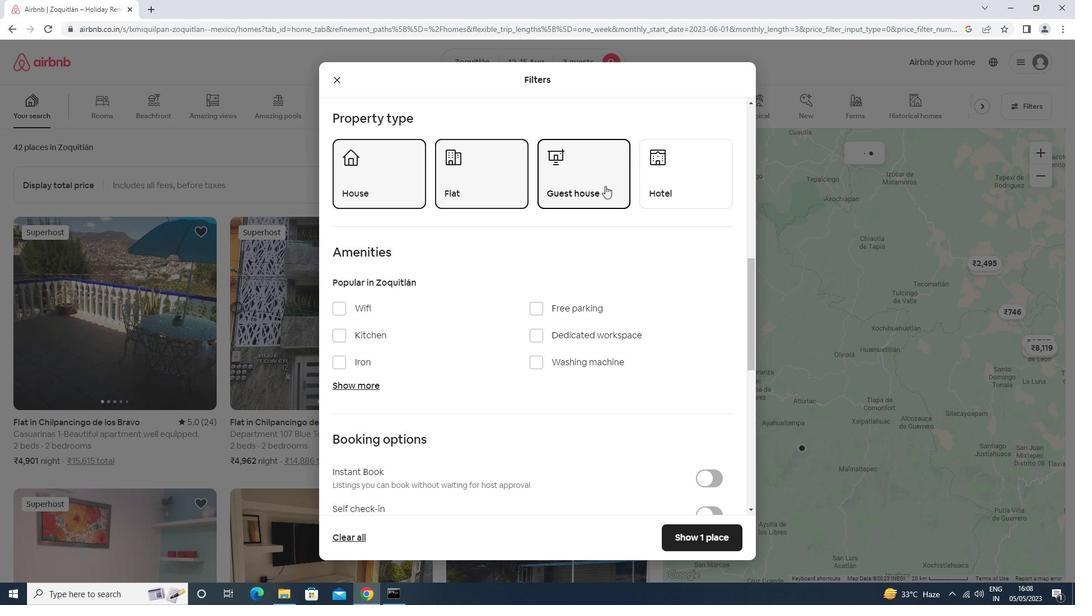 
Action: Mouse scrolled (605, 185) with delta (0, 0)
Screenshot: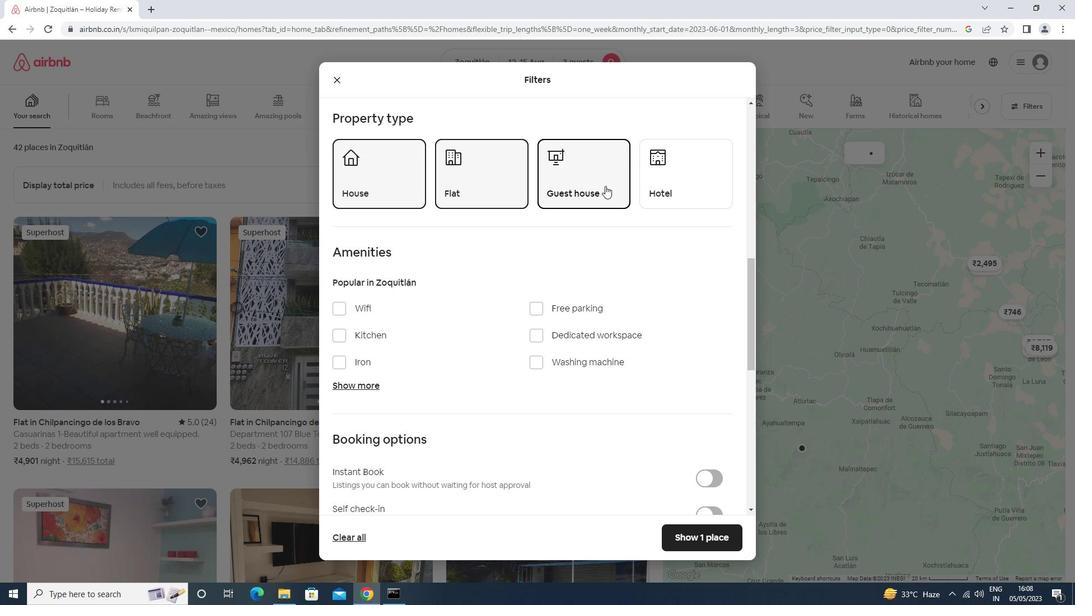 
Action: Mouse scrolled (605, 185) with delta (0, 0)
Screenshot: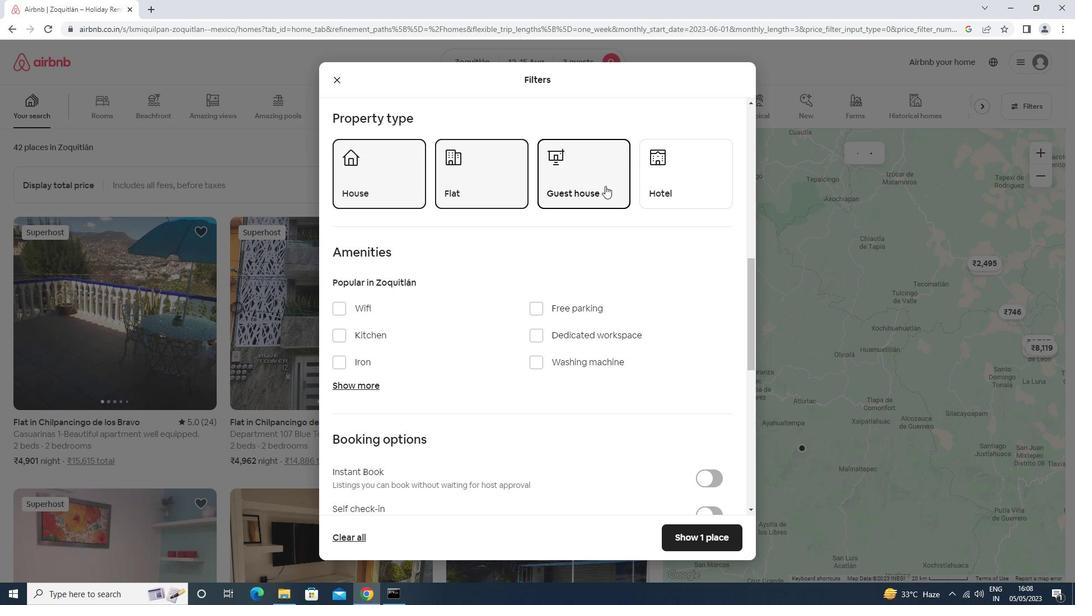 
Action: Mouse scrolled (605, 185) with delta (0, 0)
Screenshot: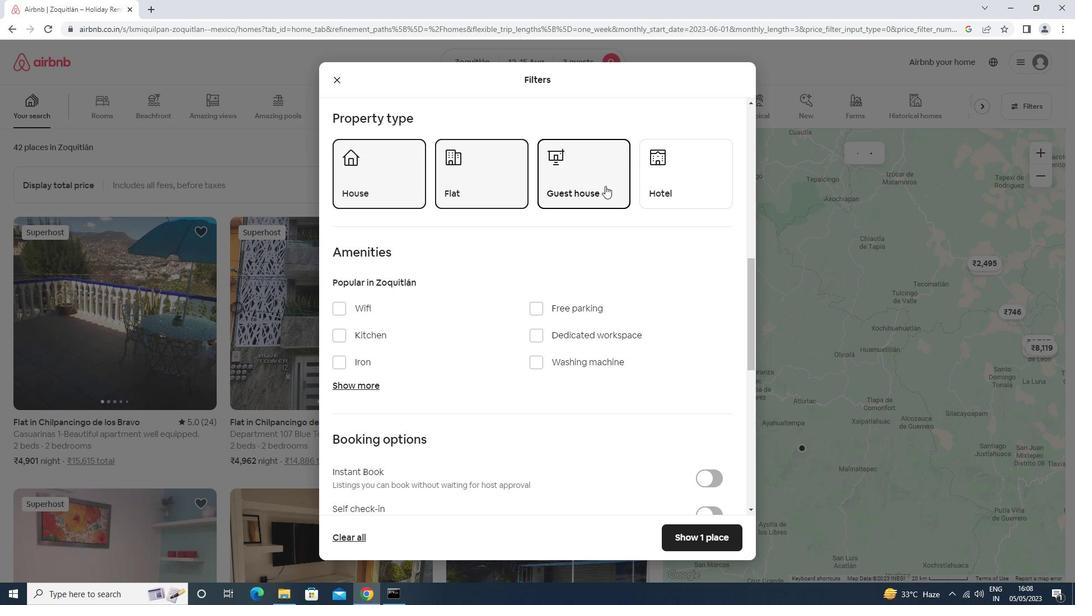 
Action: Mouse moved to (697, 286)
Screenshot: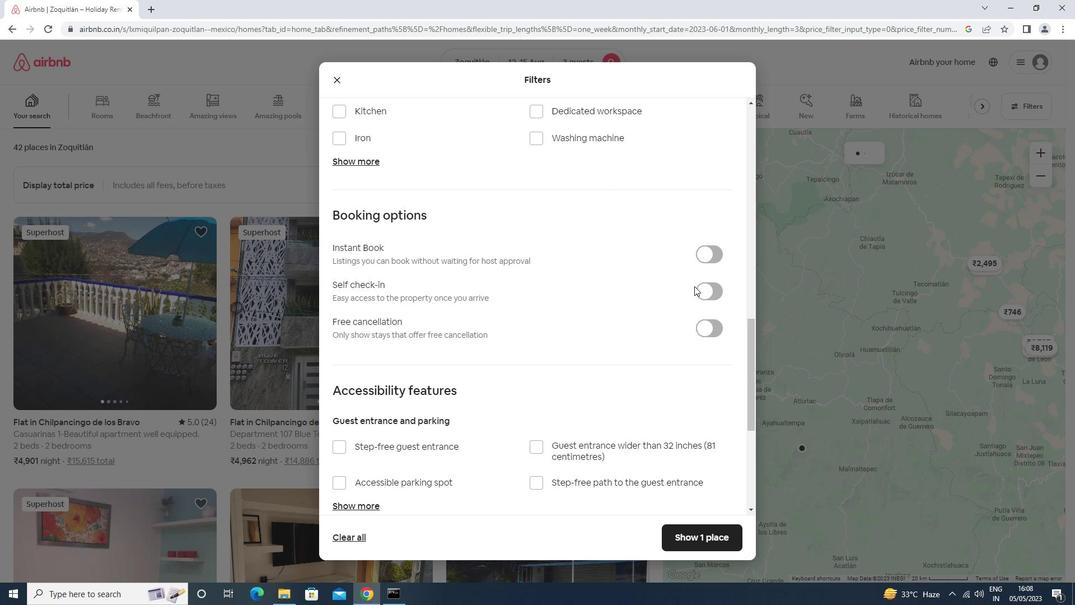 
Action: Mouse pressed left at (697, 286)
Screenshot: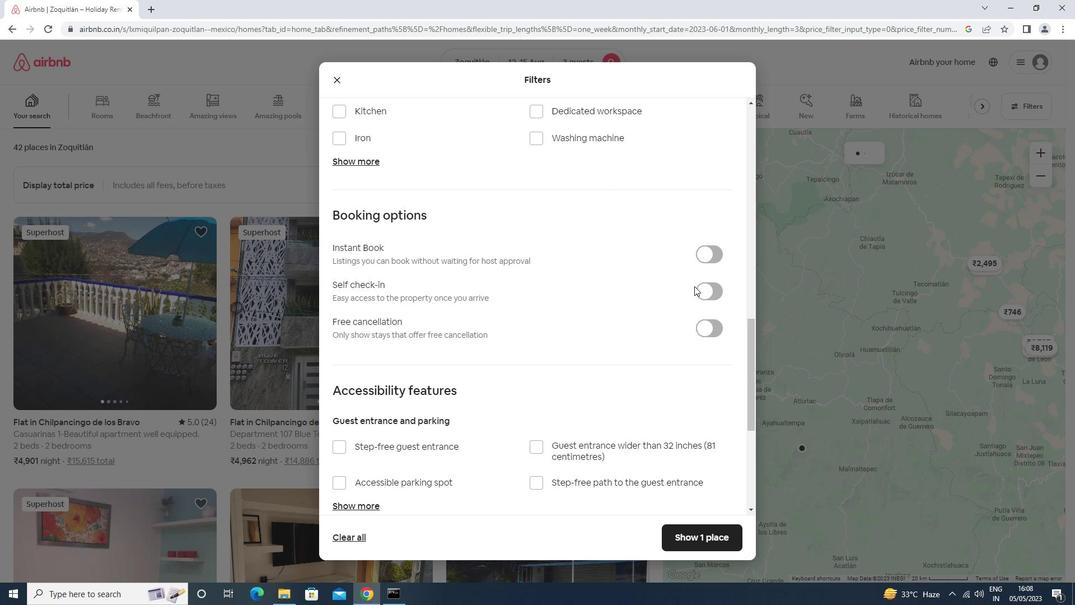 
Action: Mouse moved to (704, 291)
Screenshot: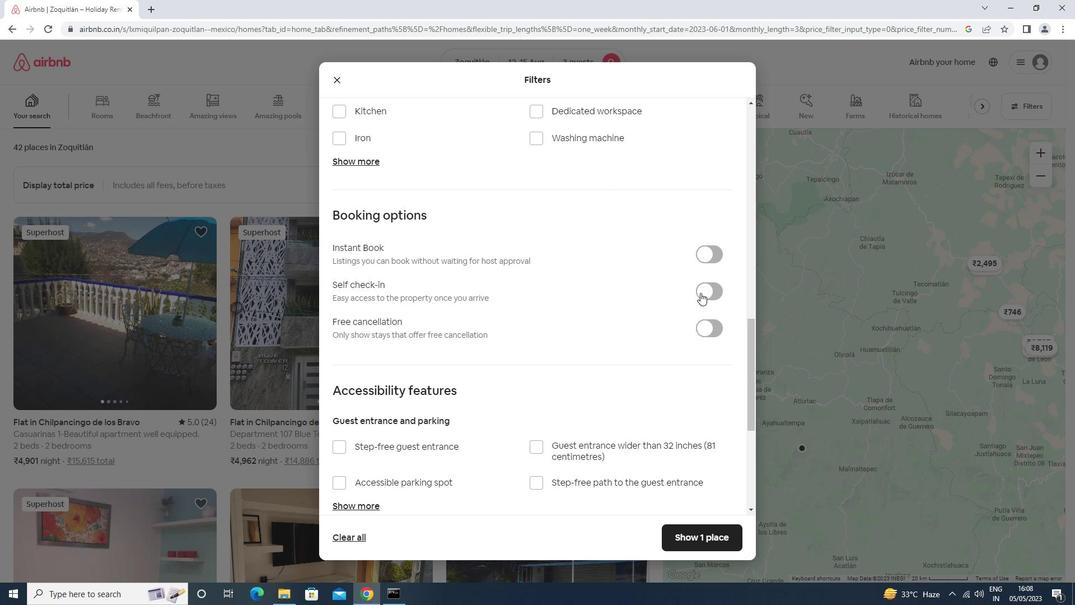 
Action: Mouse pressed left at (704, 291)
Screenshot: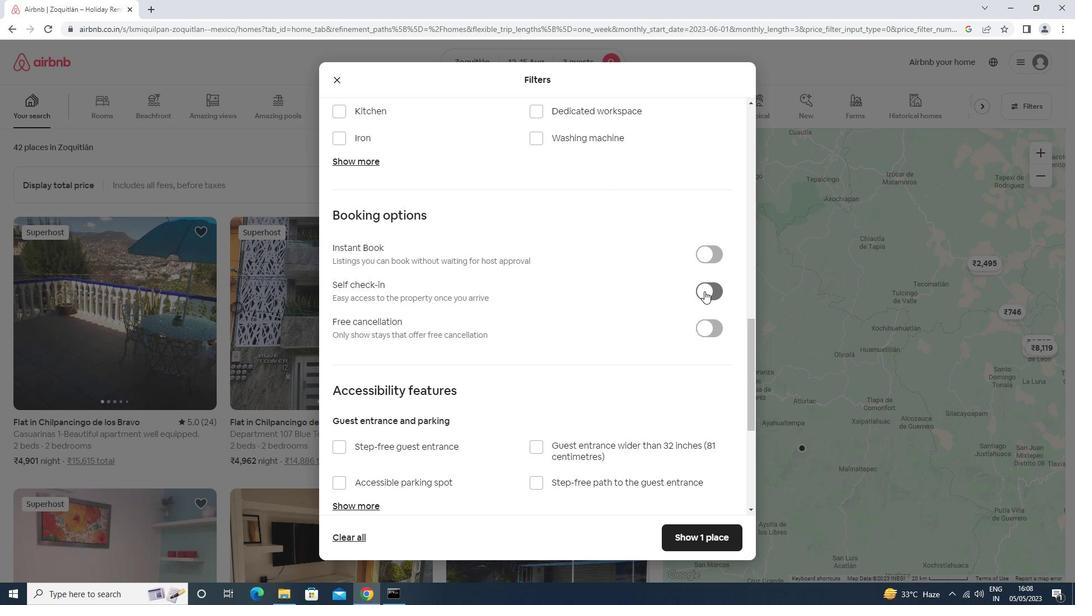 
Action: Mouse moved to (451, 330)
Screenshot: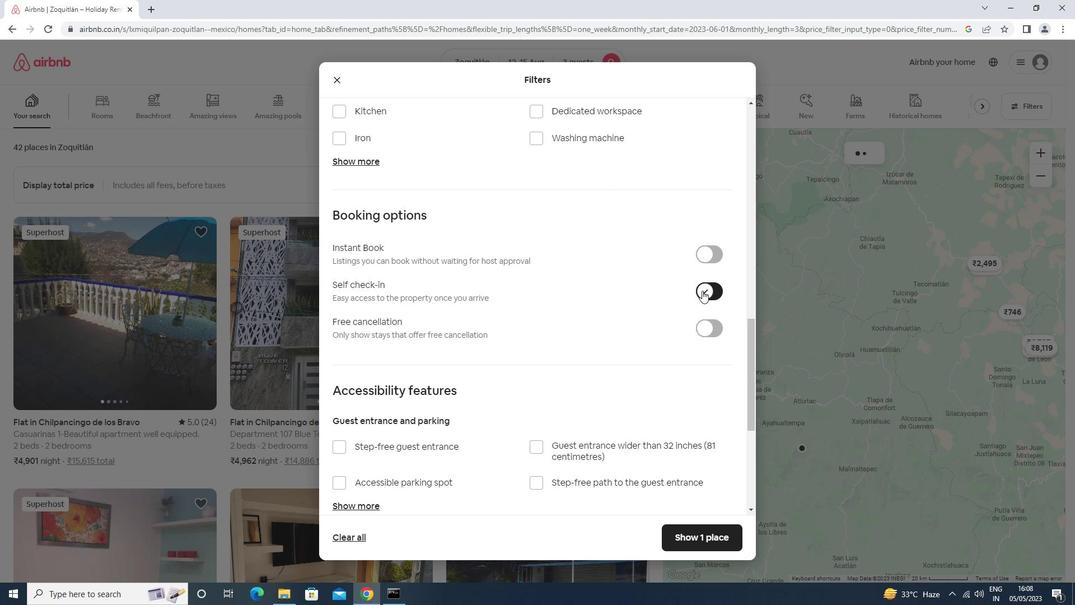 
Action: Mouse scrolled (451, 330) with delta (0, 0)
Screenshot: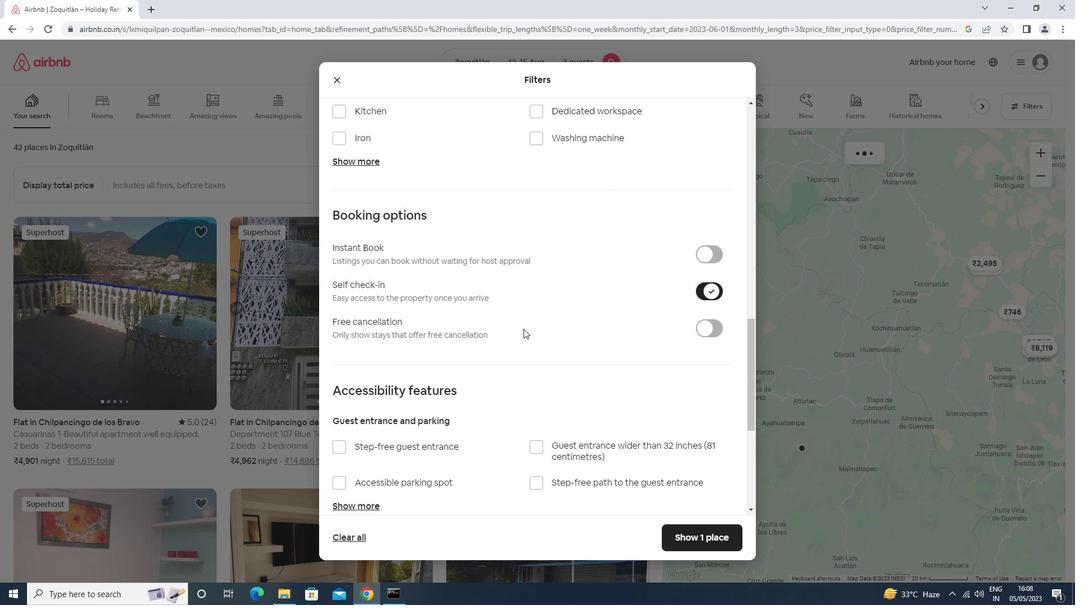 
Action: Mouse scrolled (451, 330) with delta (0, 0)
Screenshot: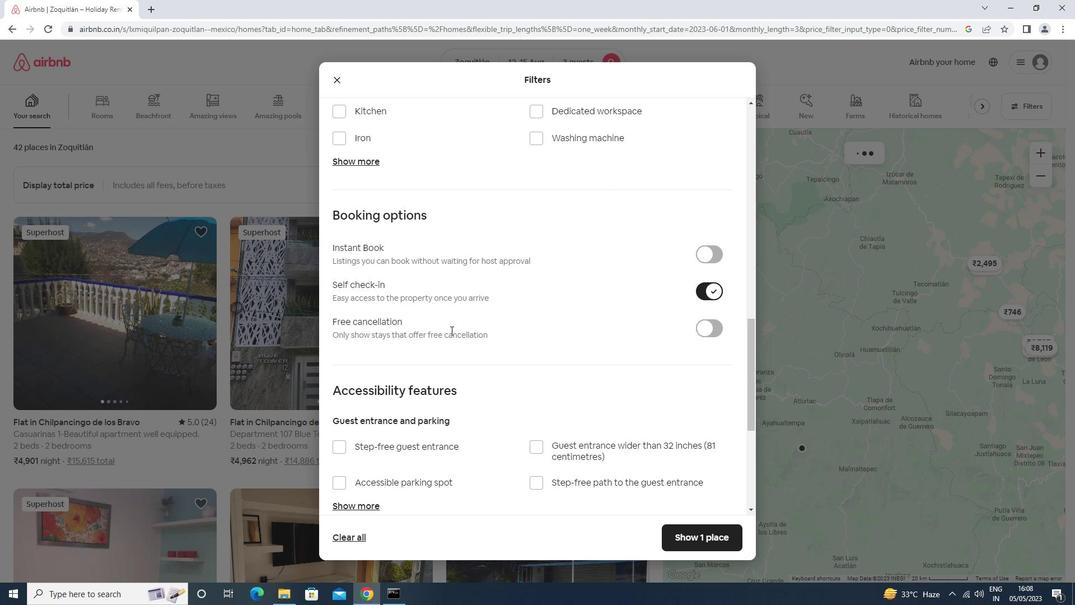 
Action: Mouse scrolled (451, 330) with delta (0, 0)
Screenshot: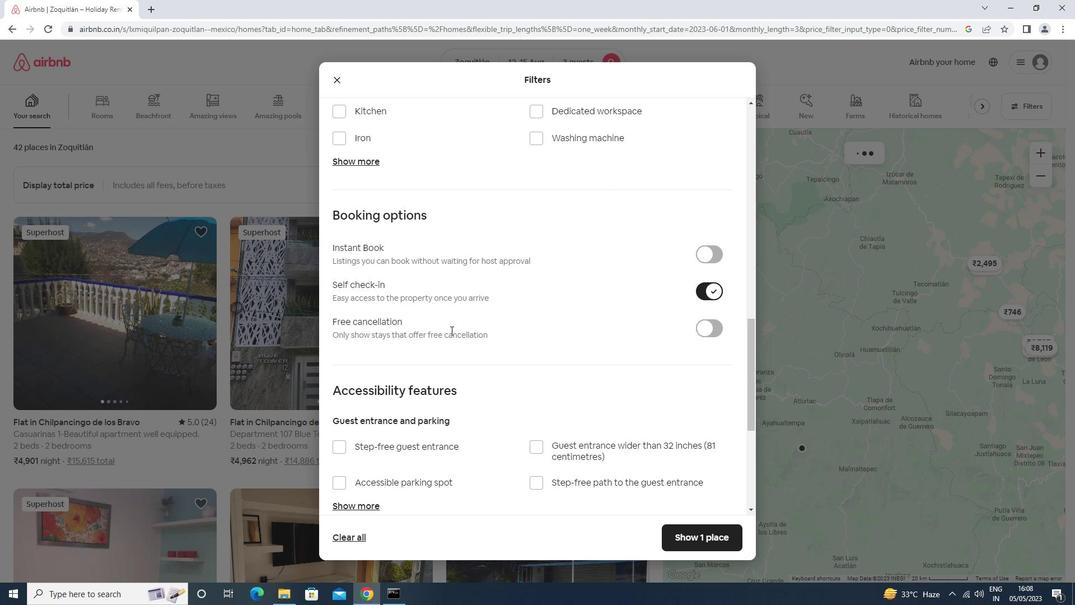 
Action: Mouse scrolled (451, 331) with delta (0, 0)
Screenshot: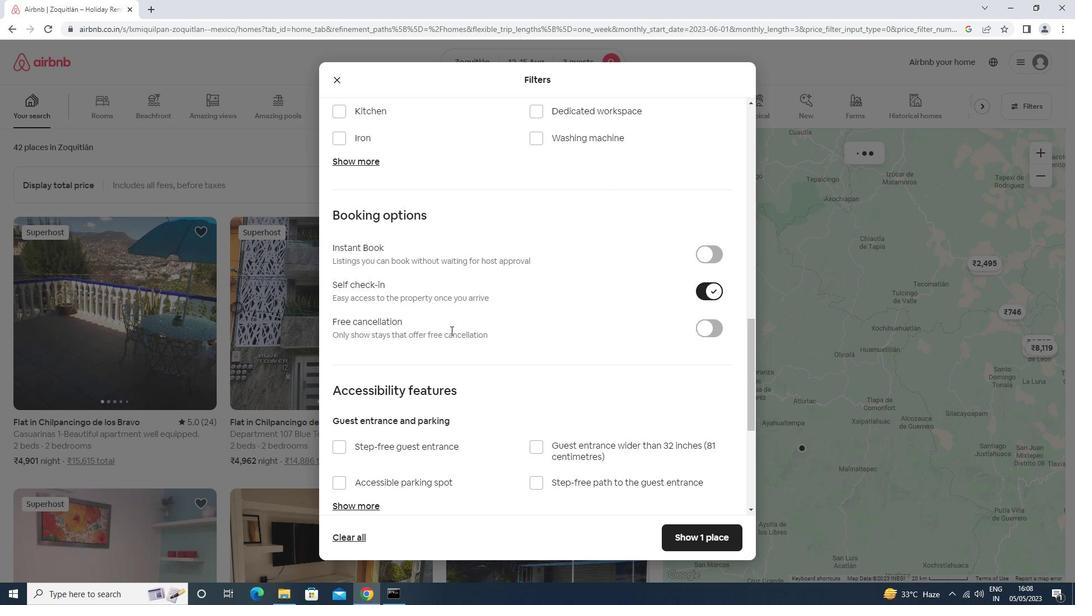 
Action: Mouse scrolled (451, 330) with delta (0, 0)
Screenshot: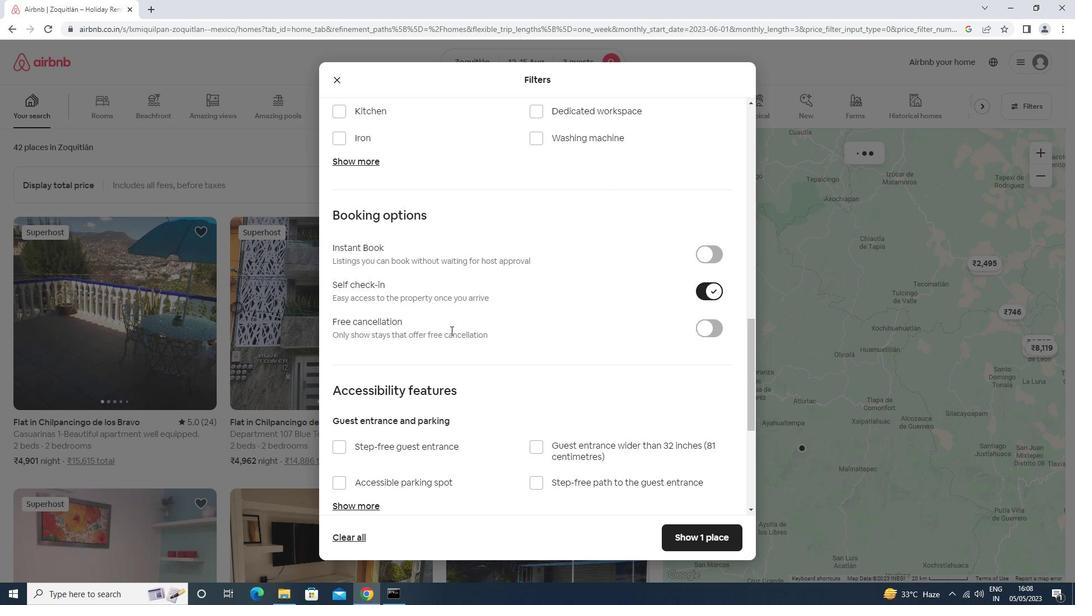 
Action: Mouse scrolled (451, 331) with delta (0, 0)
Screenshot: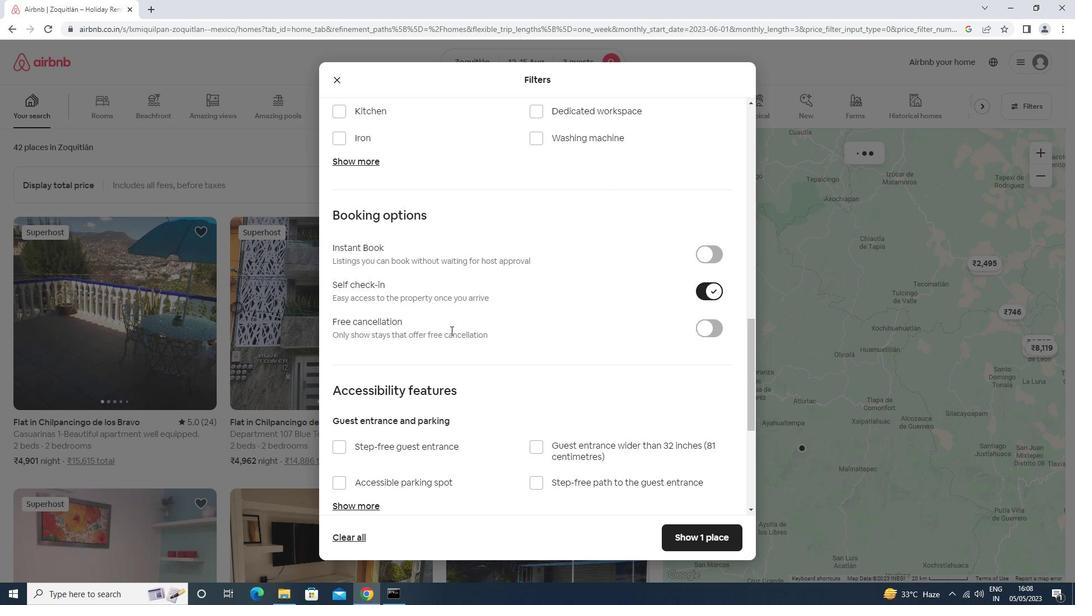 
Action: Mouse scrolled (451, 330) with delta (0, 0)
Screenshot: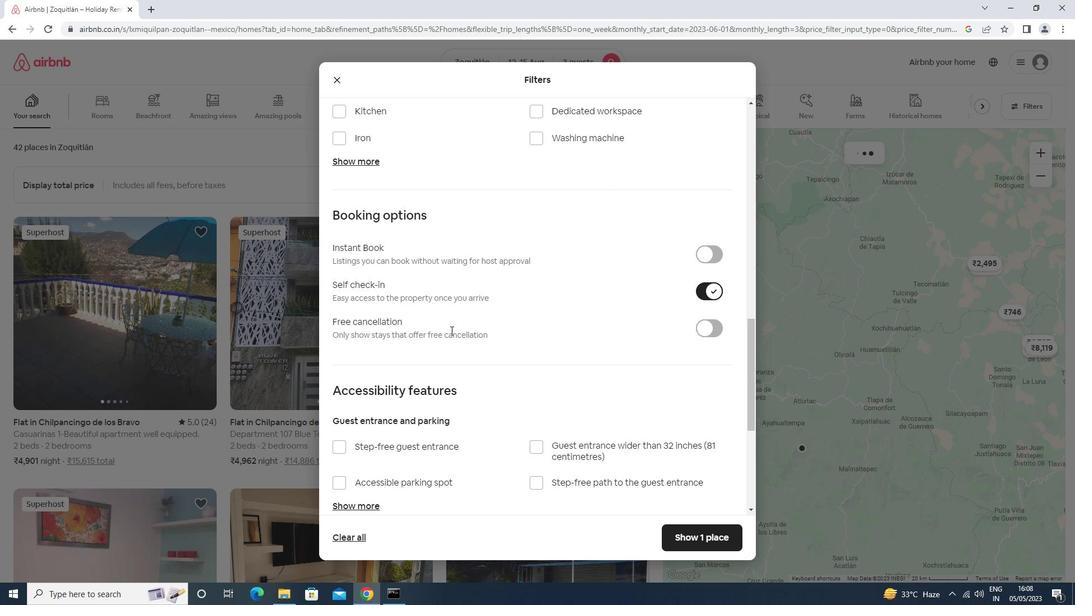 
Action: Mouse moved to (424, 391)
Screenshot: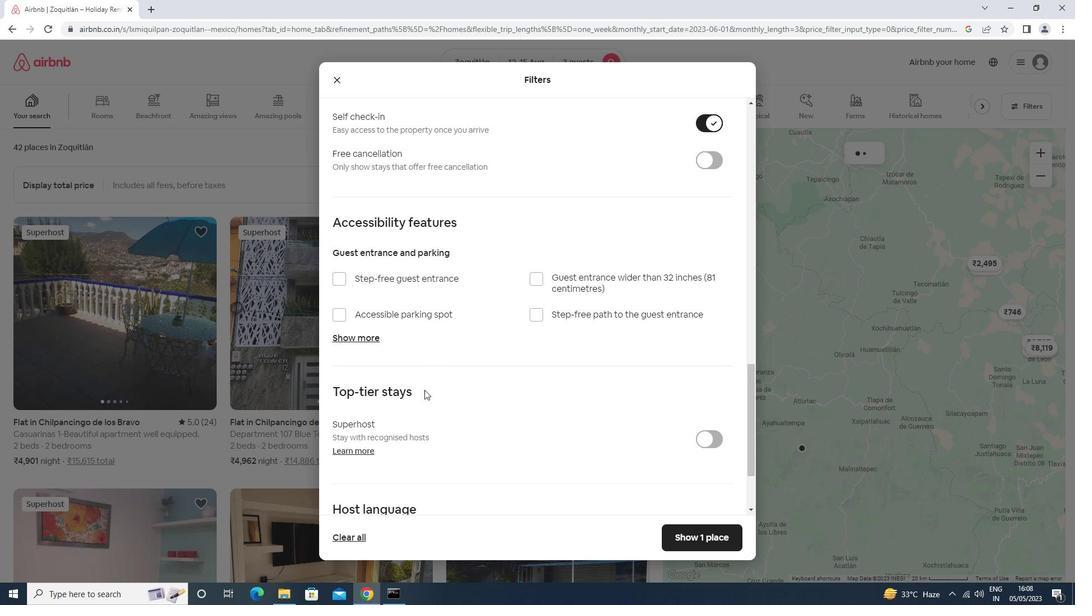 
Action: Mouse scrolled (424, 391) with delta (0, 0)
Screenshot: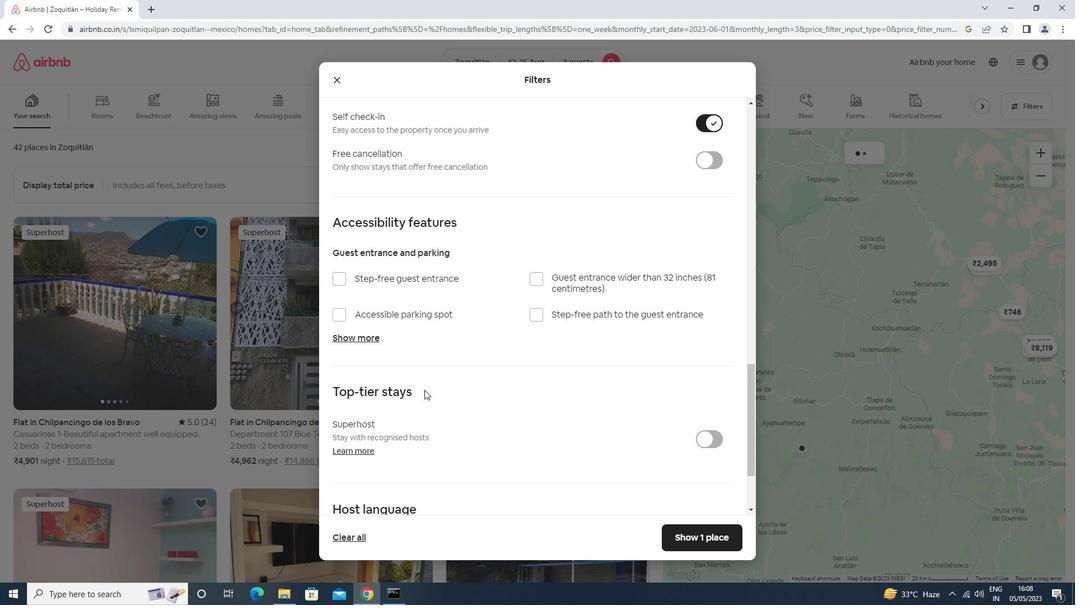 
Action: Mouse moved to (424, 392)
Screenshot: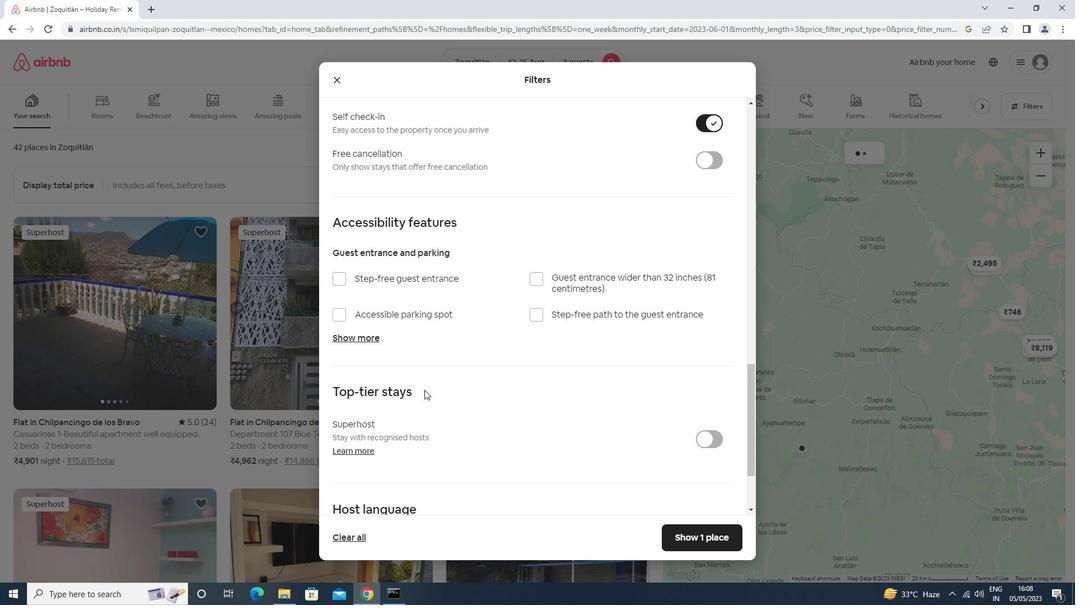 
Action: Mouse scrolled (424, 392) with delta (0, 0)
Screenshot: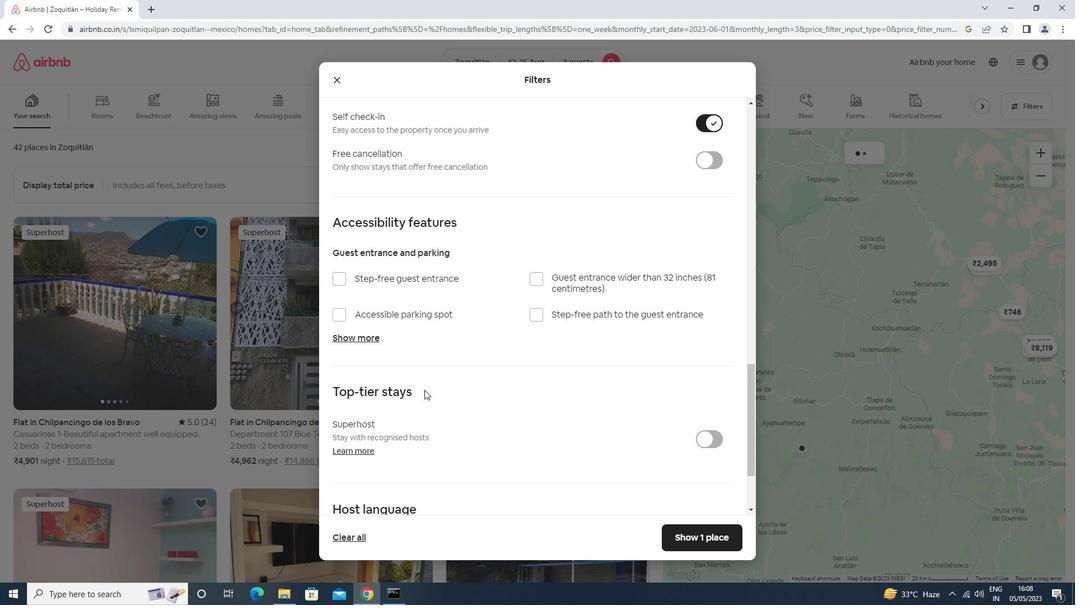 
Action: Mouse scrolled (424, 392) with delta (0, 0)
Screenshot: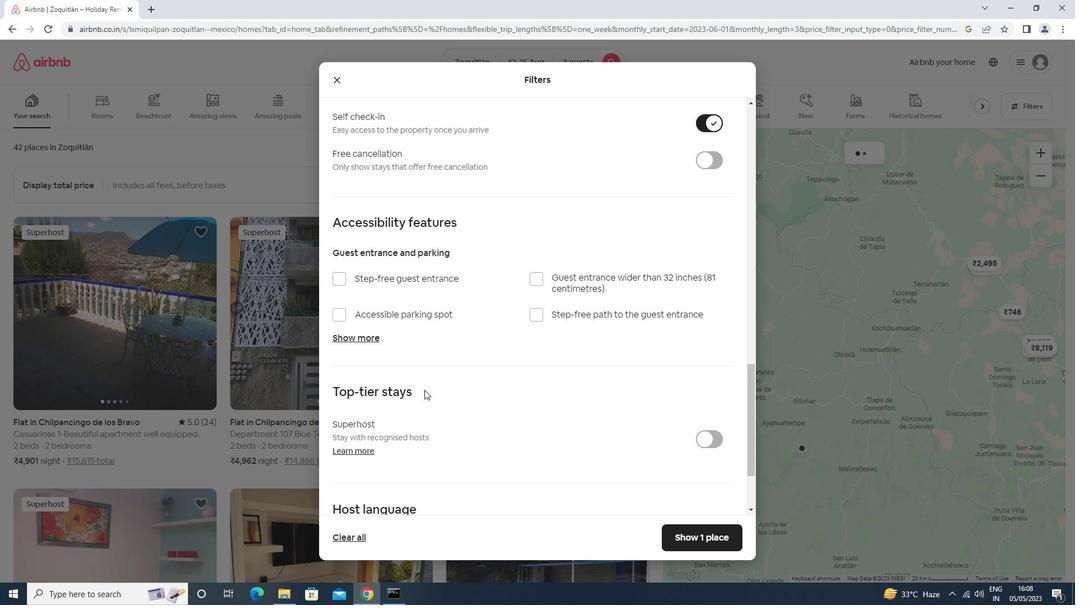 
Action: Mouse scrolled (424, 392) with delta (0, 0)
Screenshot: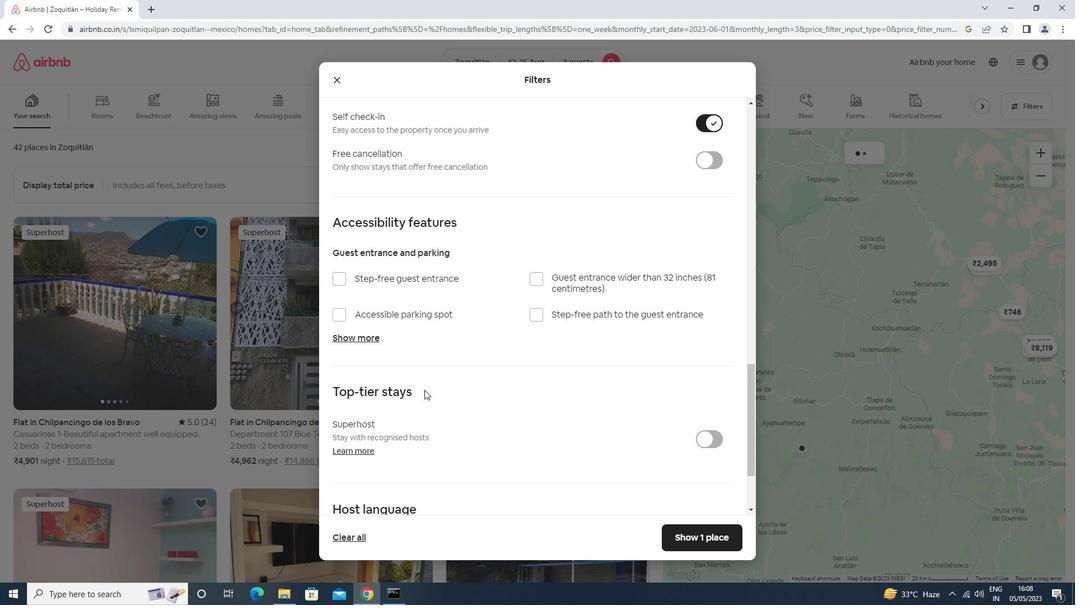 
Action: Mouse scrolled (424, 392) with delta (0, 0)
Screenshot: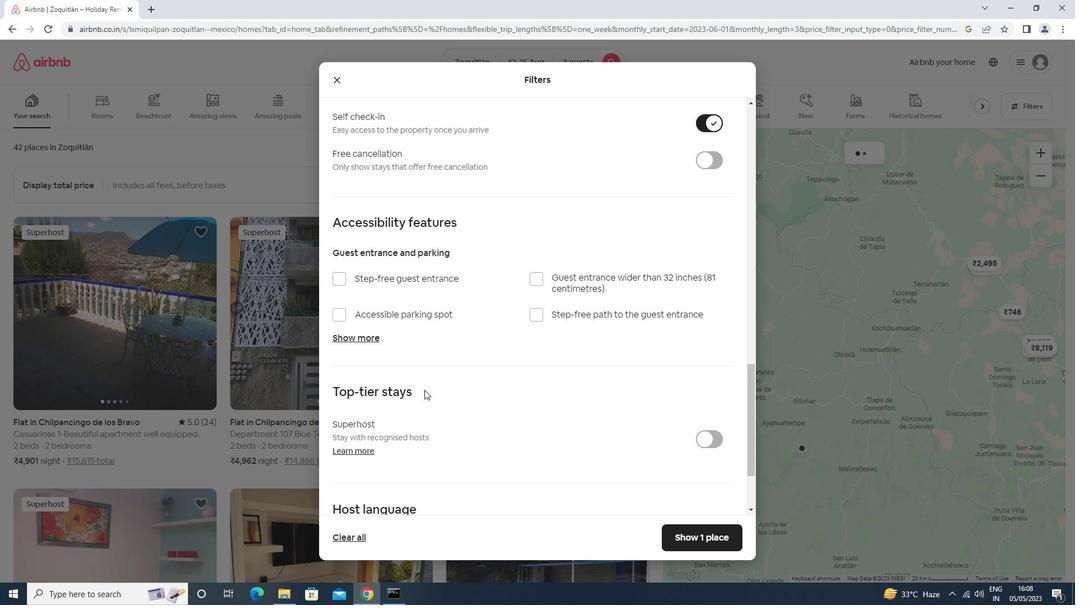 
Action: Mouse scrolled (424, 392) with delta (0, 0)
Screenshot: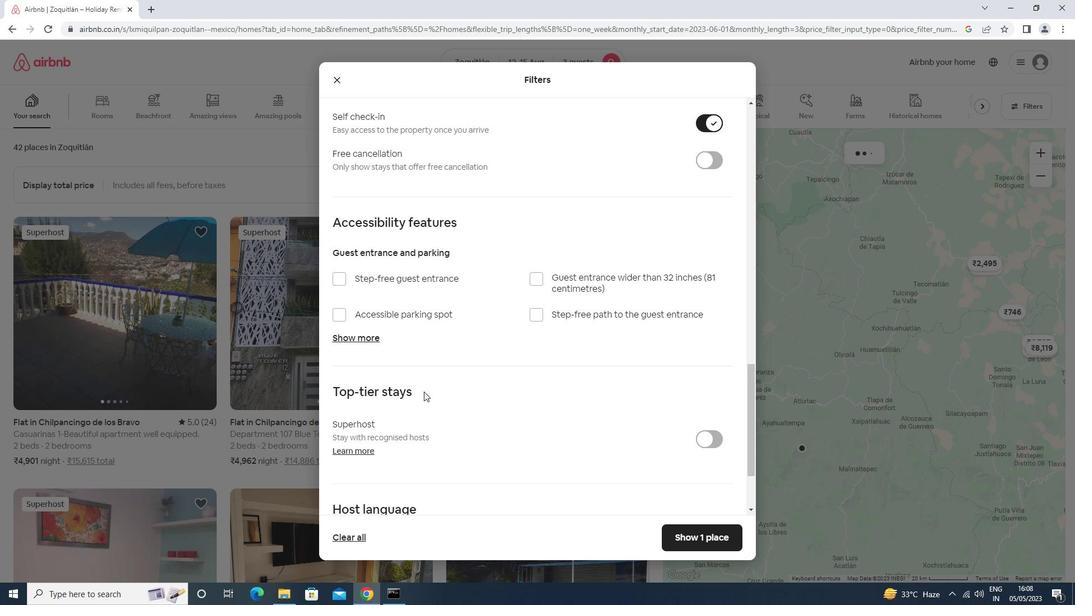 
Action: Mouse moved to (384, 434)
Screenshot: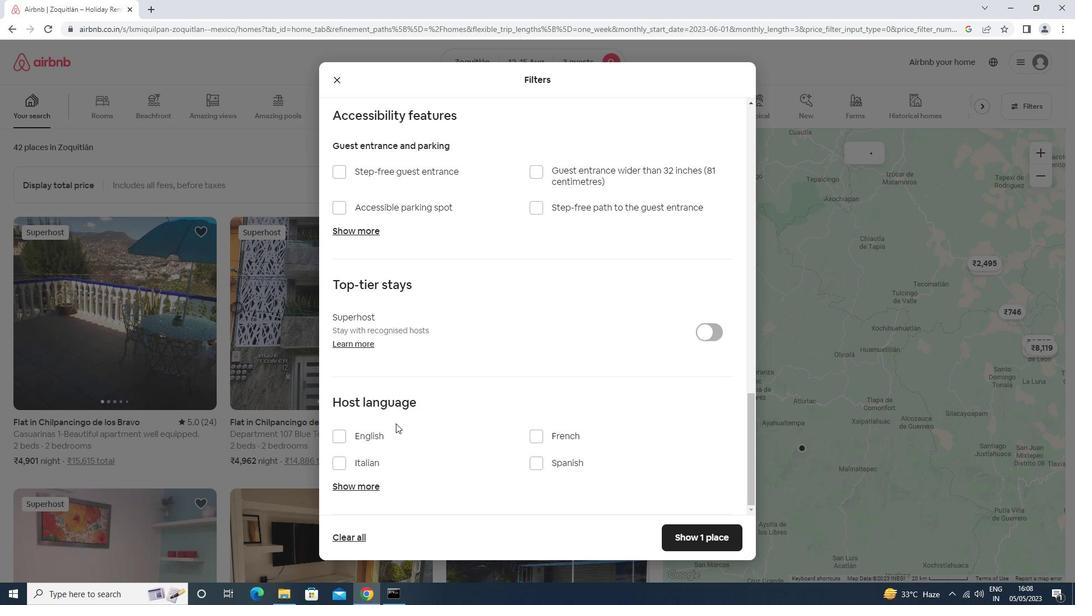 
Action: Mouse pressed left at (384, 434)
Screenshot: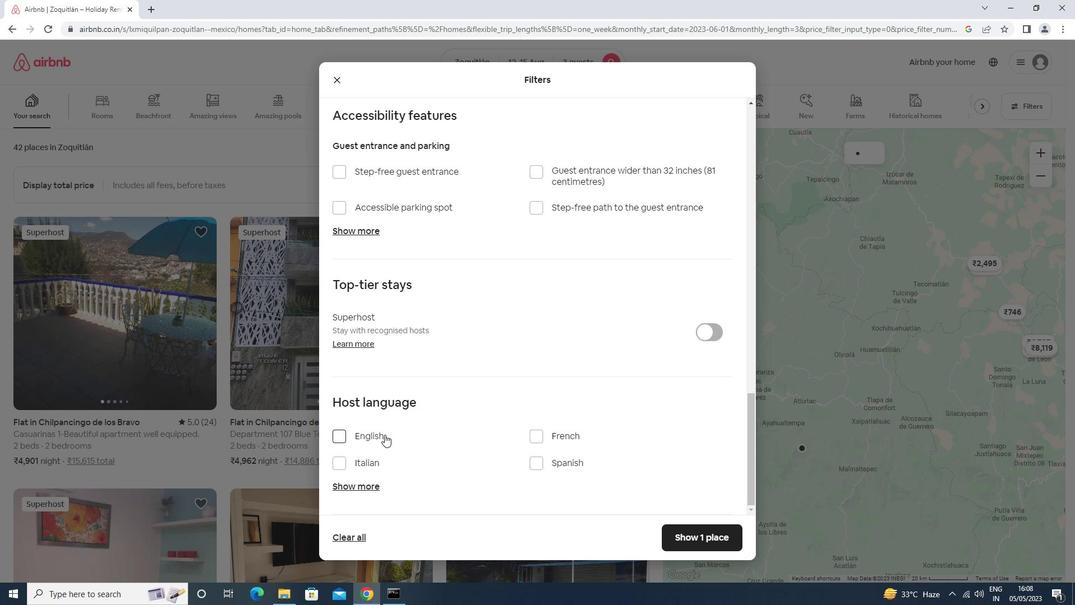 
Action: Mouse moved to (694, 532)
Screenshot: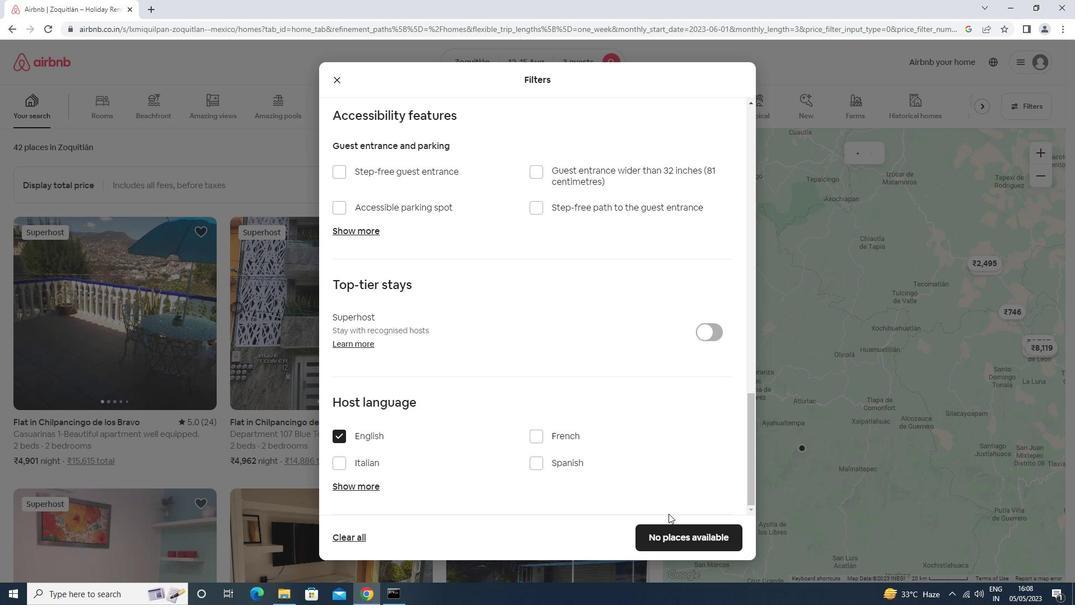 
Action: Mouse pressed left at (694, 532)
Screenshot: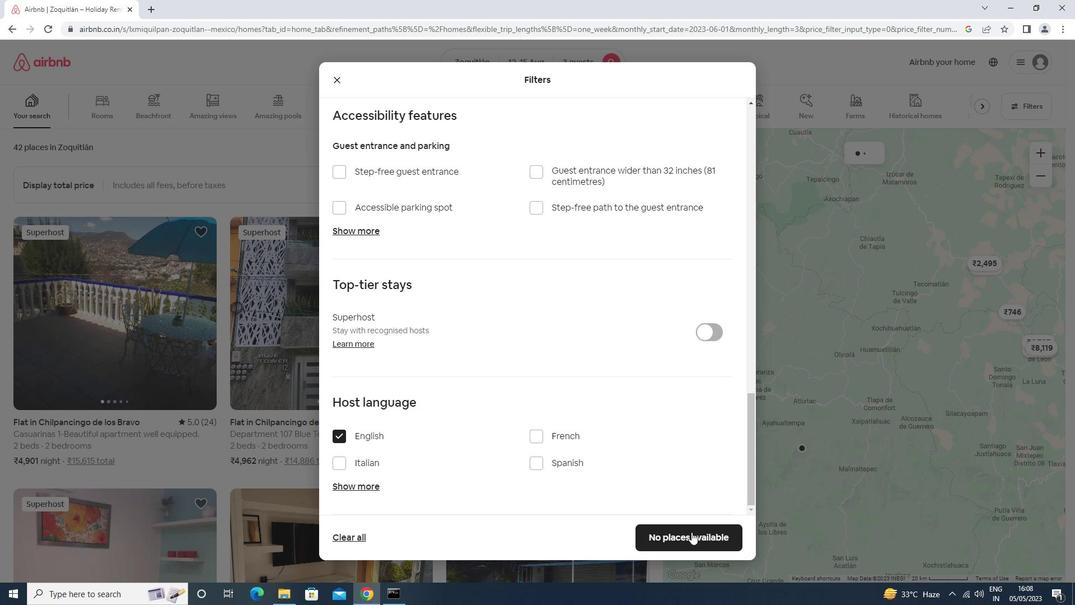 
Action: Mouse moved to (695, 532)
Screenshot: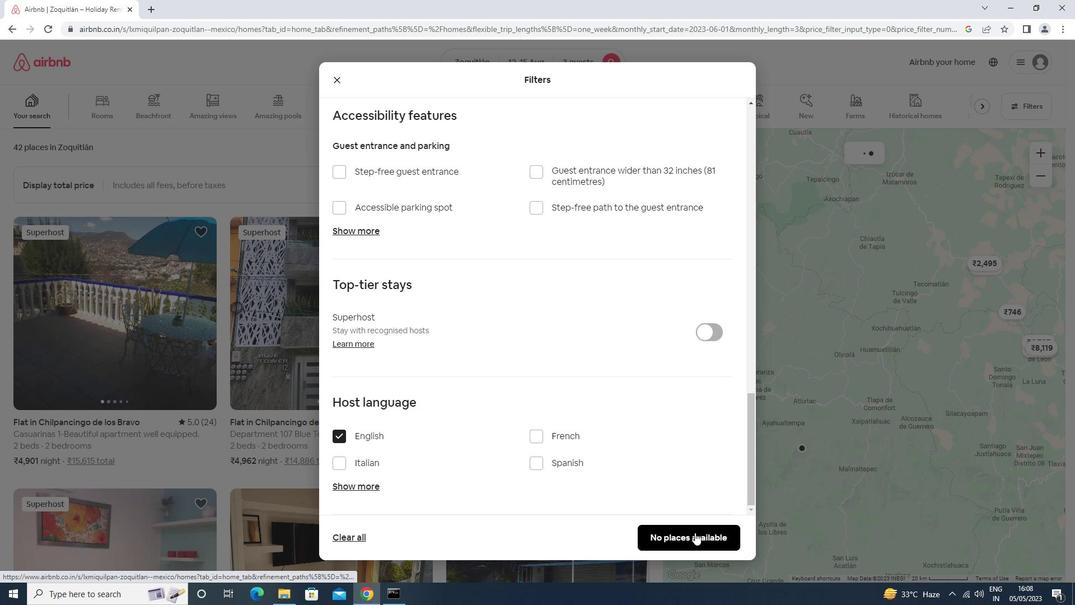 
